 Task: Plan a 3-hour beer and brewery tour to explore local craft breweries and their brews.
Action: Mouse pressed left at (564, 237)
Screenshot: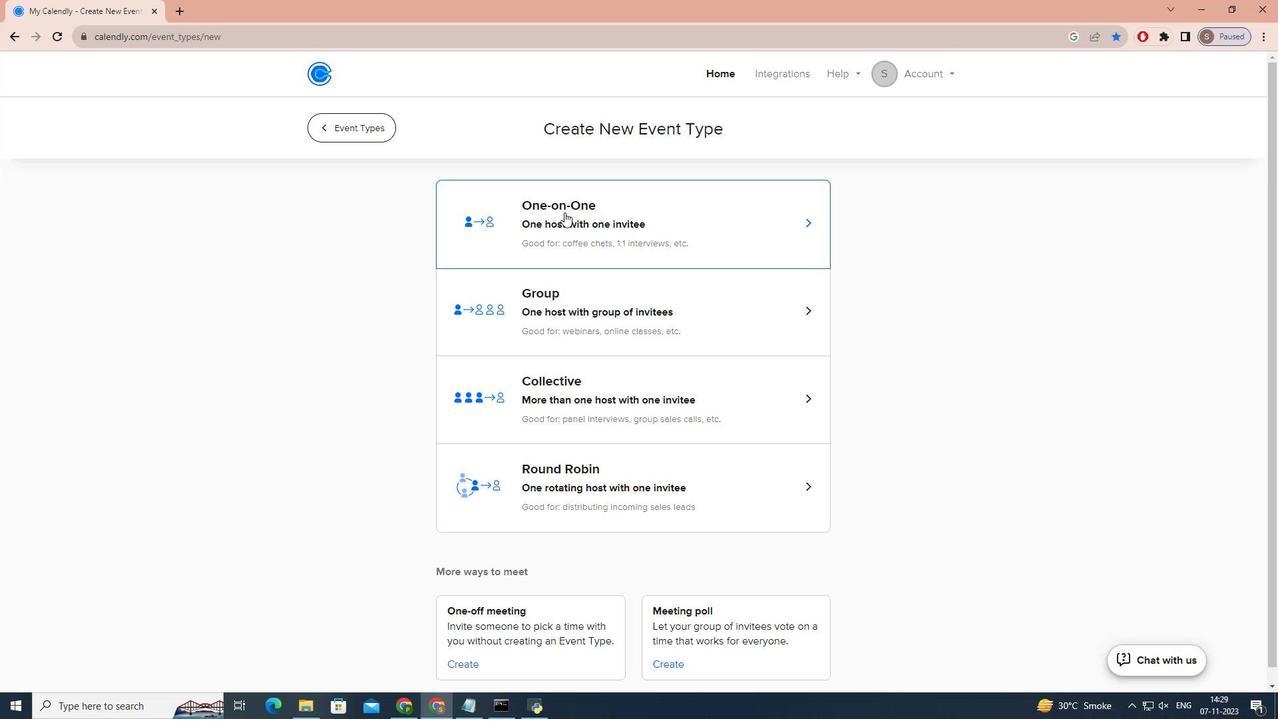 
Action: Key pressed c<Key.caps_lock>RAFT<Key.space><Key.caps_lock>b<Key.caps_lock>EER<Key.space>AND<Key.space><Key.caps_lock>b<Key.caps_lock>REWERY<Key.space><Key.caps_lock>e<Key.caps_lock>XL<Key.backspace>PLORATION<Key.space><Key.caps_lock>t<Key.caps_lock>OUR
Screenshot: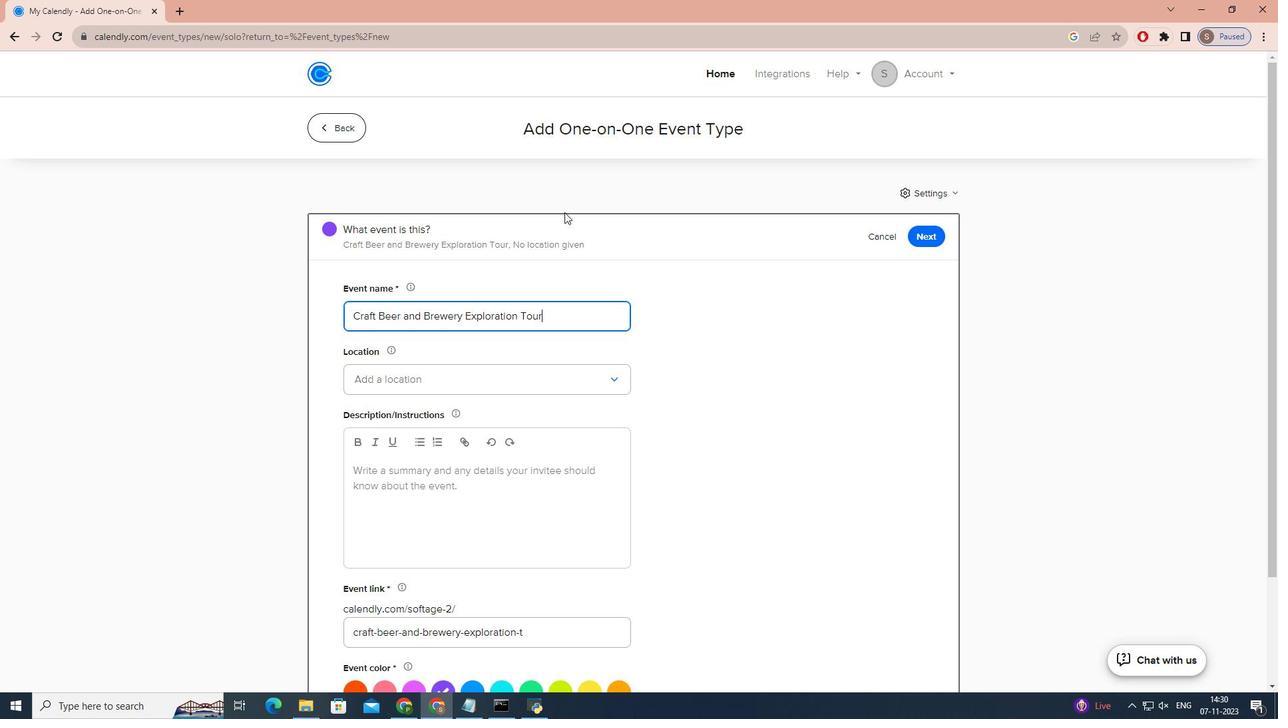 
Action: Mouse moved to (559, 392)
Screenshot: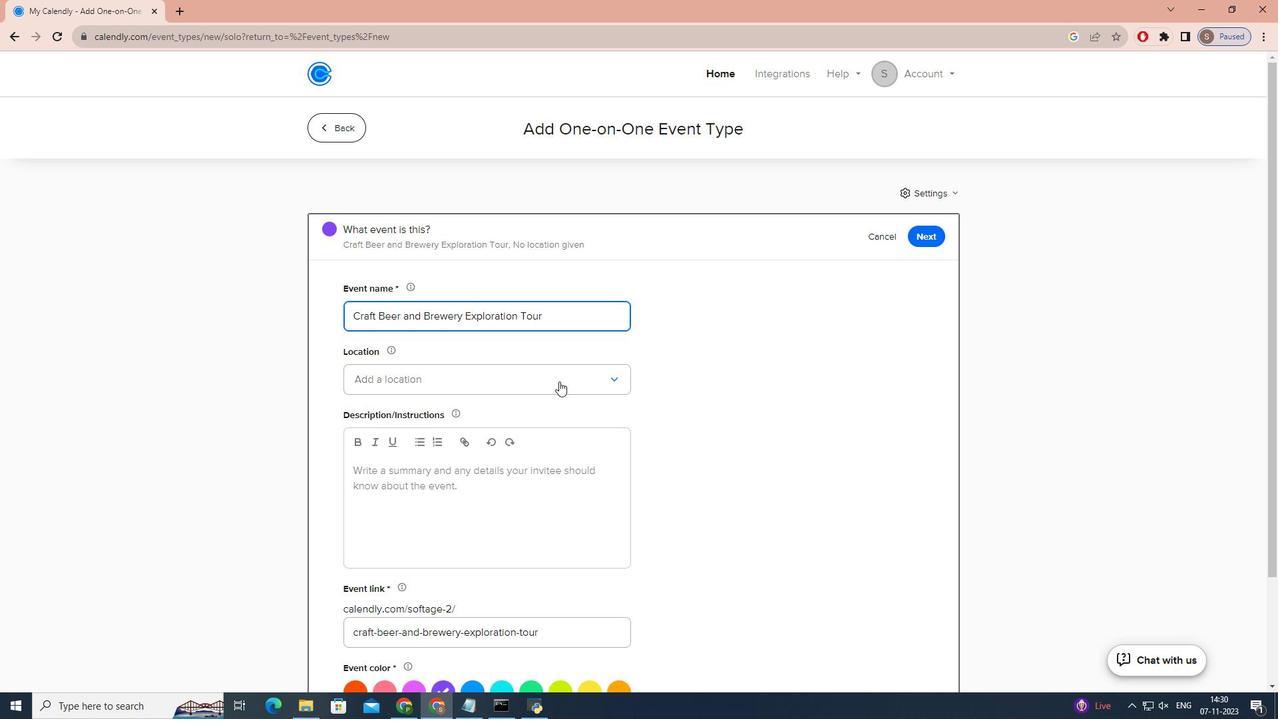 
Action: Mouse pressed left at (559, 392)
Screenshot: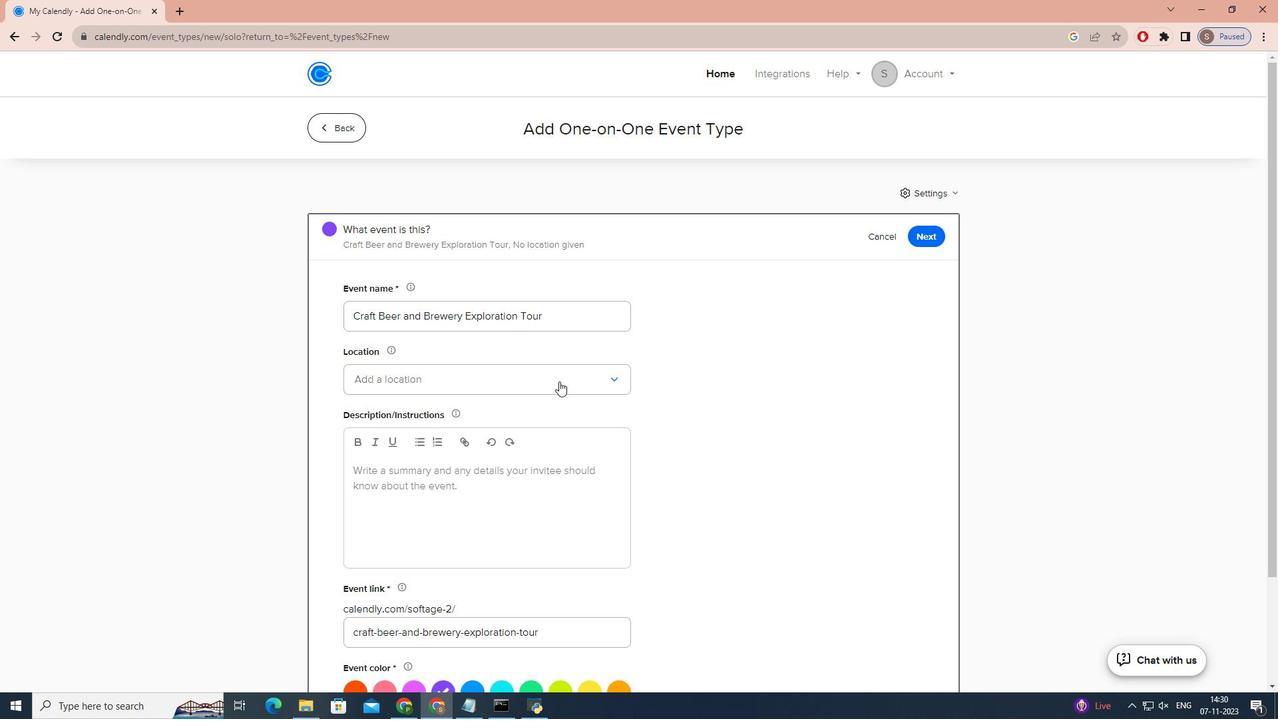 
Action: Mouse moved to (512, 426)
Screenshot: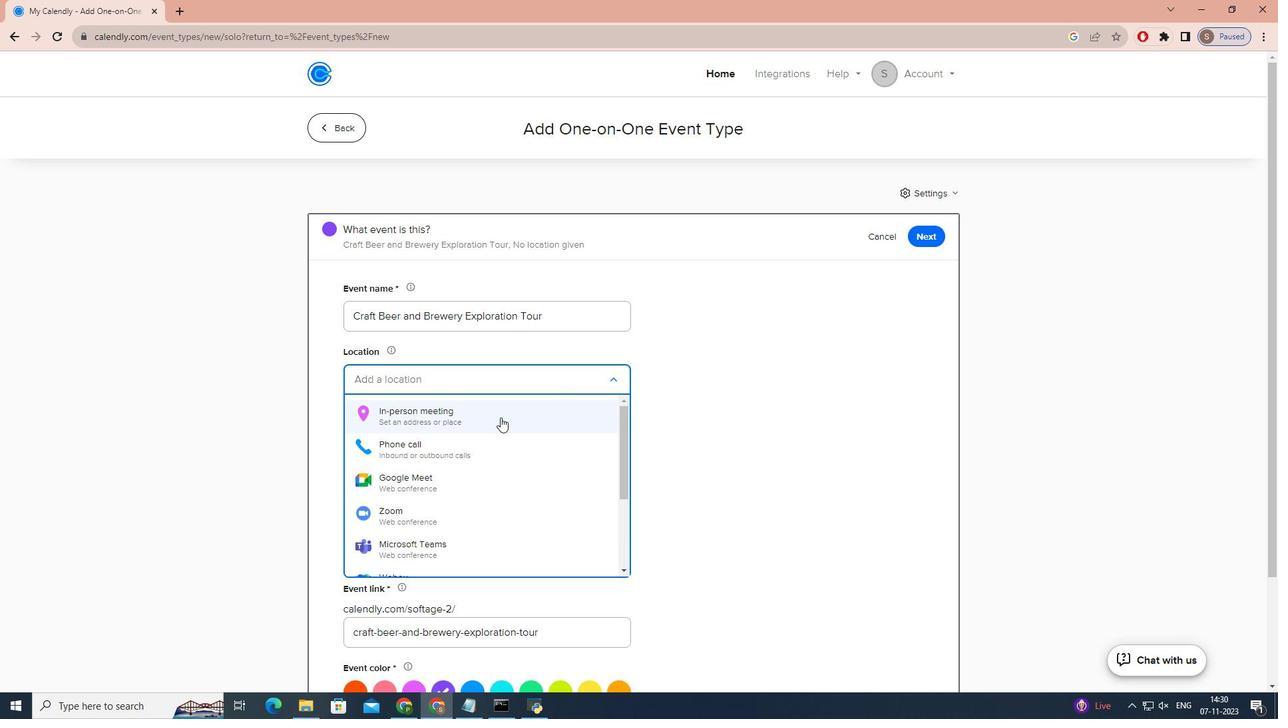 
Action: Mouse pressed left at (512, 426)
Screenshot: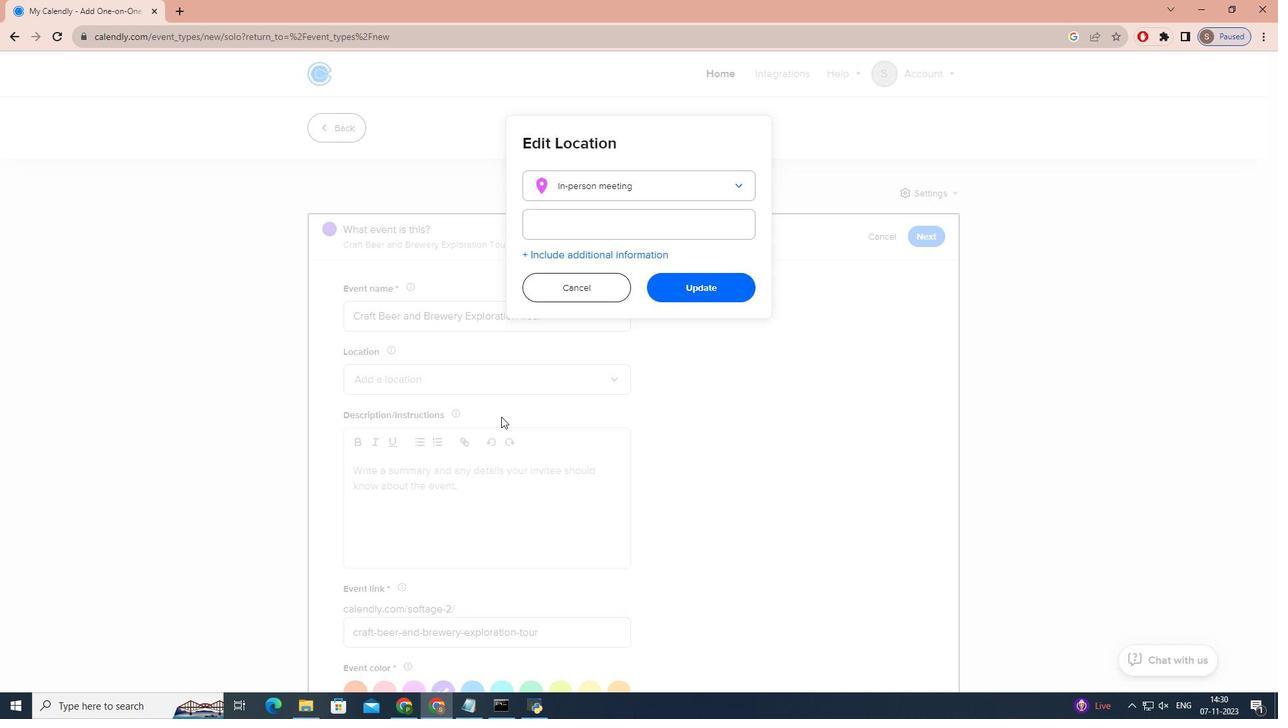 
Action: Mouse moved to (557, 247)
Screenshot: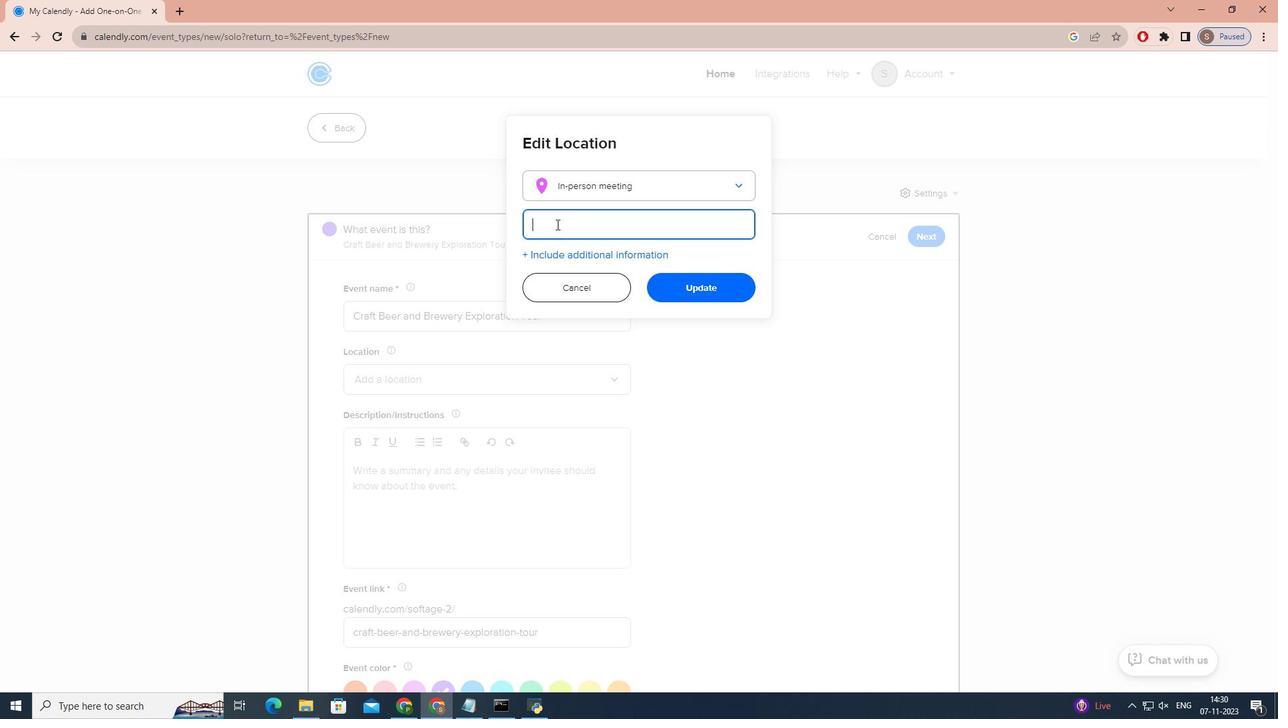 
Action: Mouse pressed left at (557, 247)
Screenshot: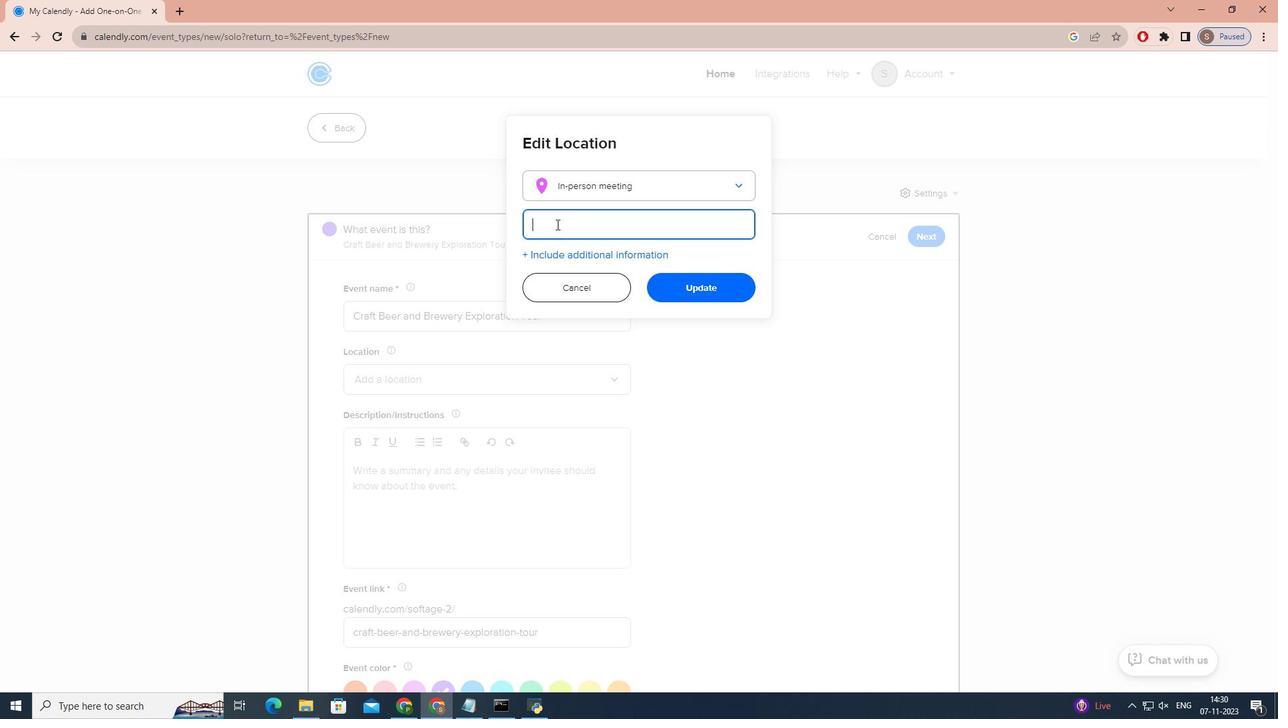 
Action: Key pressed <Key.caps_lock>s<Key.caps_lock>IERRA<Key.space><Key.caps_lock>n<Key.caps_lock>EVADA<Key.space><Key.caps_lock>b<Key.caps_lock>REWING<Key.space><Key.caps_lock>c<Key.caps_lock>OMPANY,<Key.space>1075<Key.space><Key.caps_lock>e<Key.space>20<Key.caps_lock>TH<Key.space><Key.caps_lock>s<Key.caps_lock>T,<Key.space><Key.caps_lock>c<Key.caps_lock>HICO,<Key.space><Key.caps_lock>ca<Key.space>95928
Screenshot: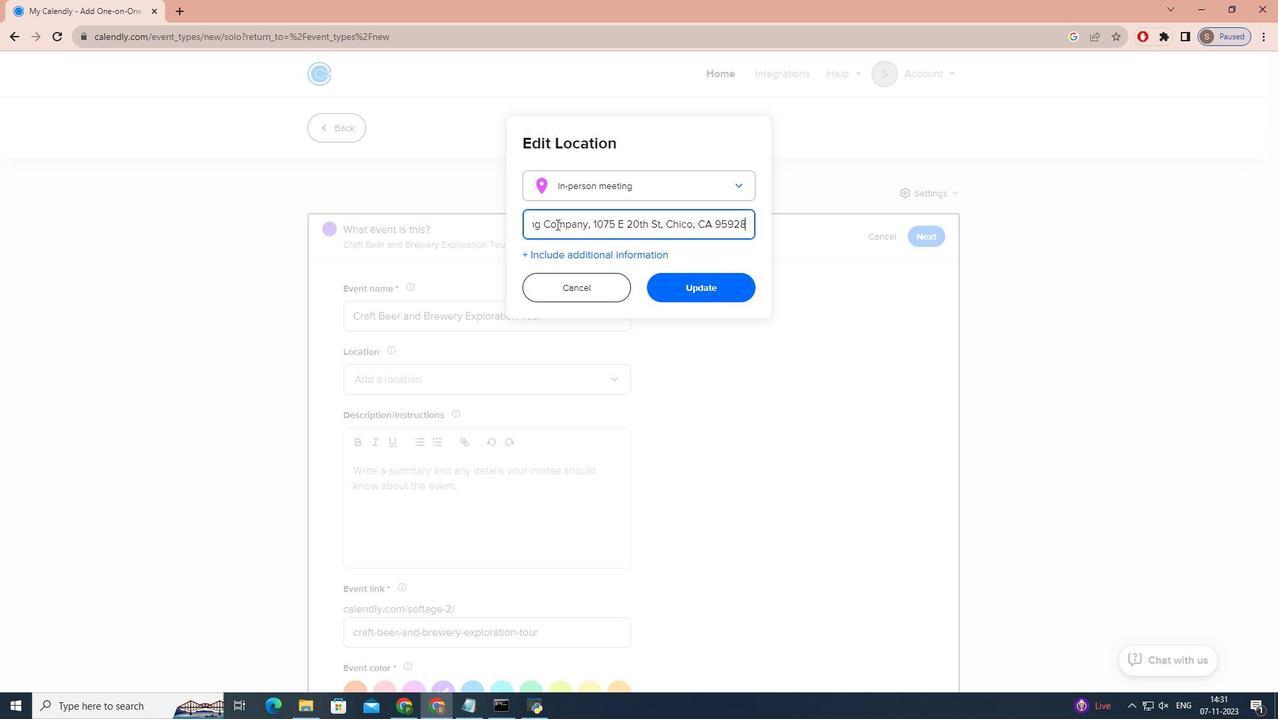 
Action: Mouse moved to (686, 311)
Screenshot: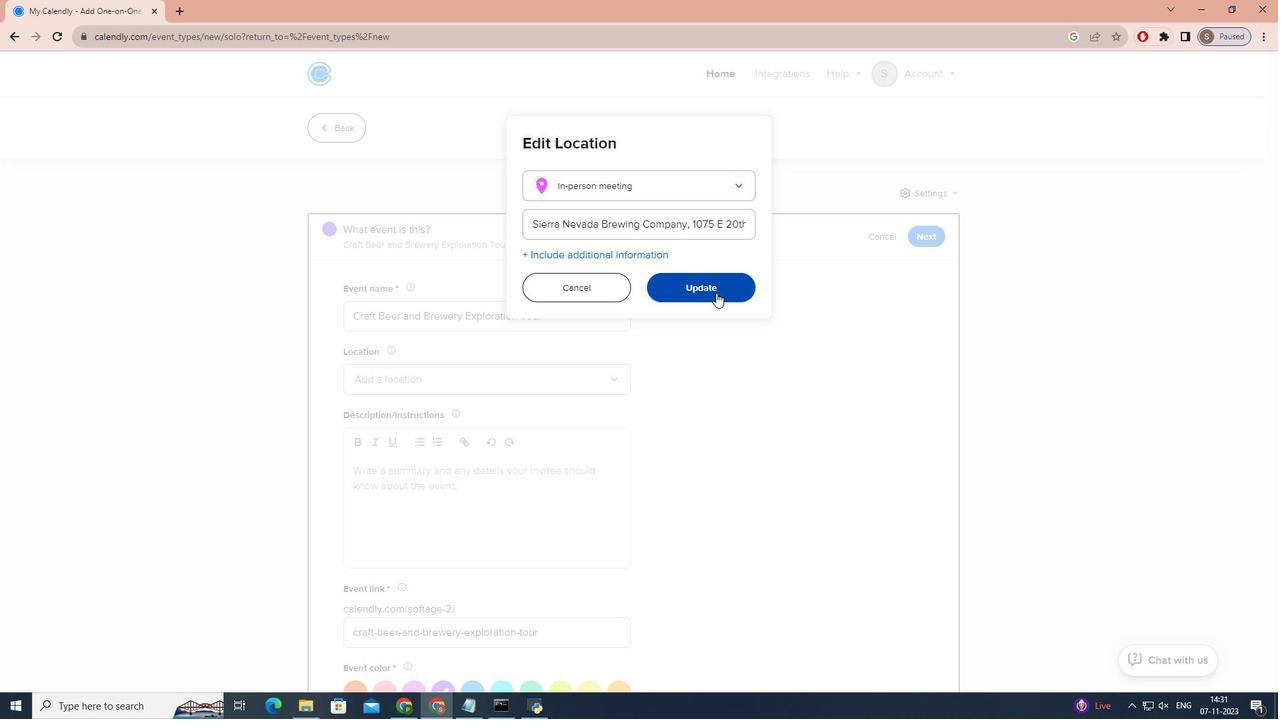
Action: Mouse pressed left at (686, 311)
Screenshot: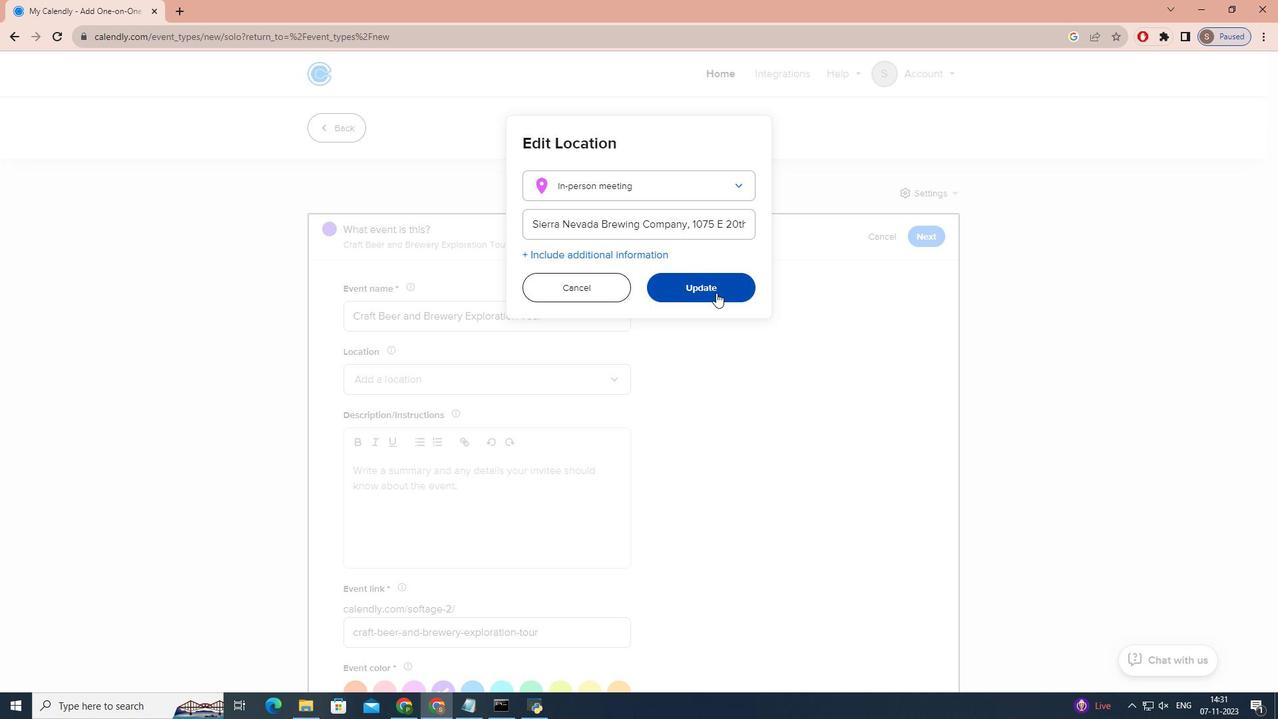 
Action: Mouse moved to (454, 524)
Screenshot: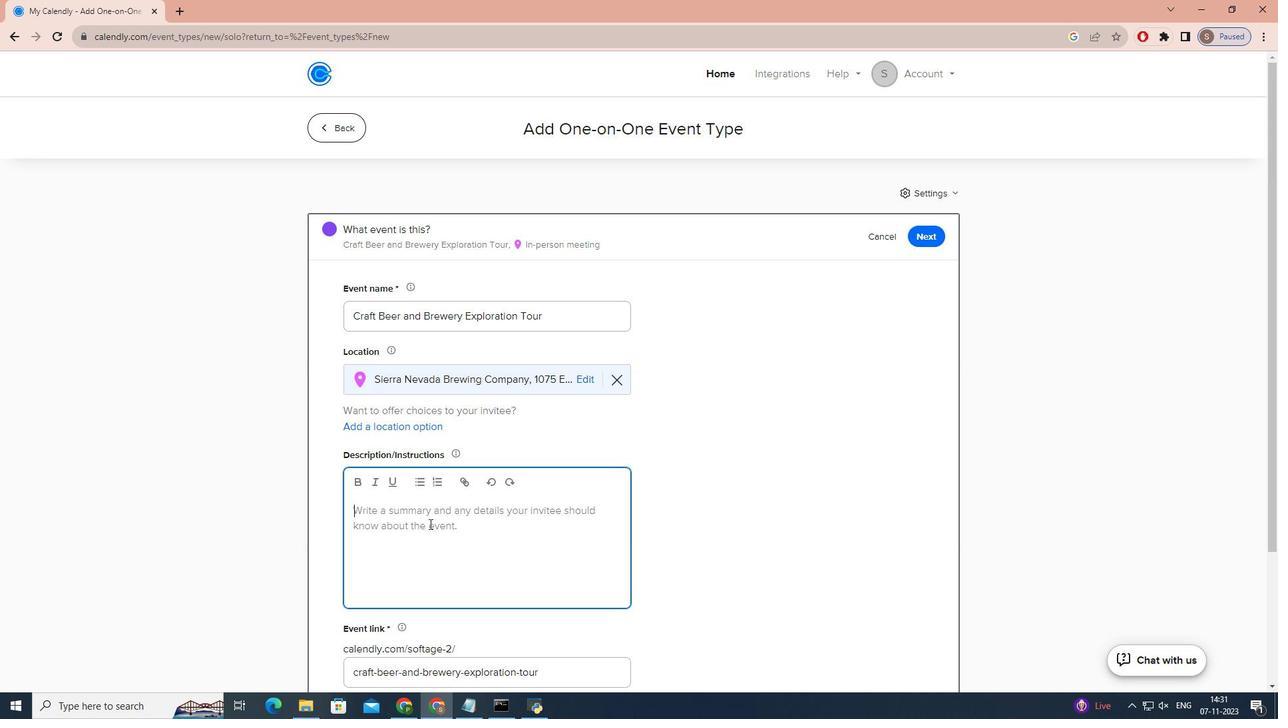
Action: Mouse pressed left at (454, 524)
Screenshot: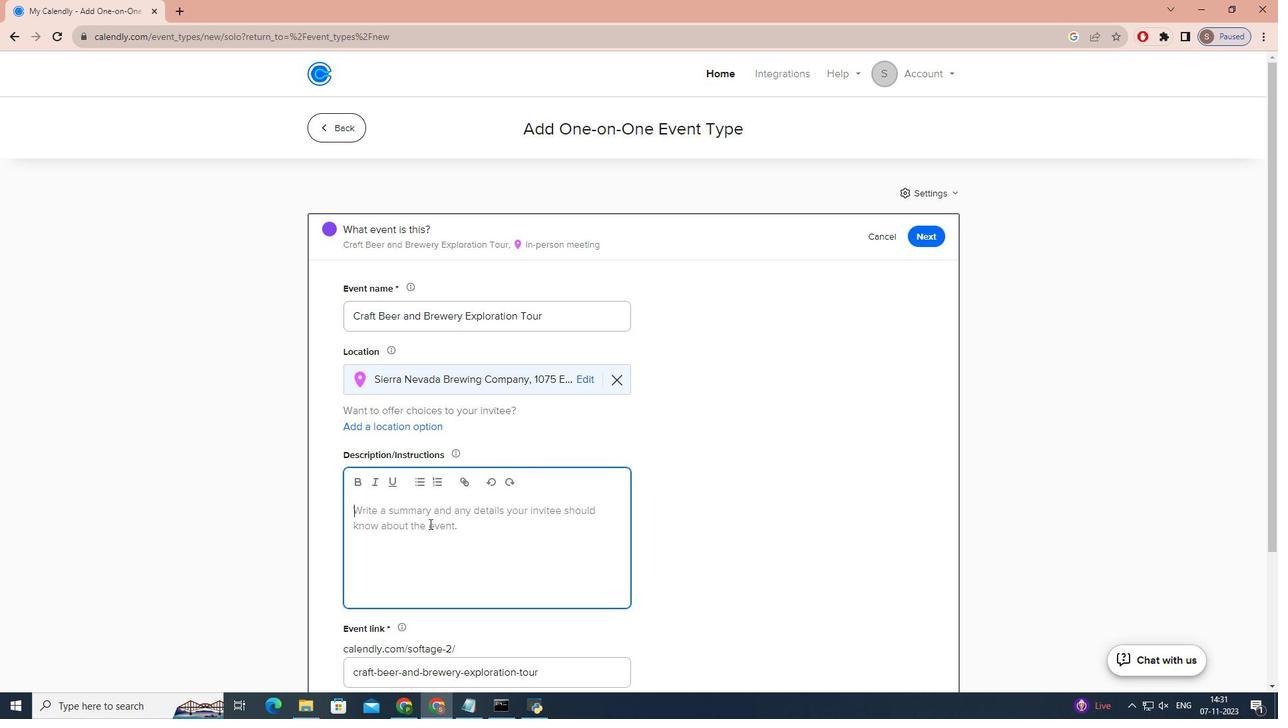 
Action: Key pressed <Key.caps_lock><Key.caps_lock>e<Key.caps_lock>M
Screenshot: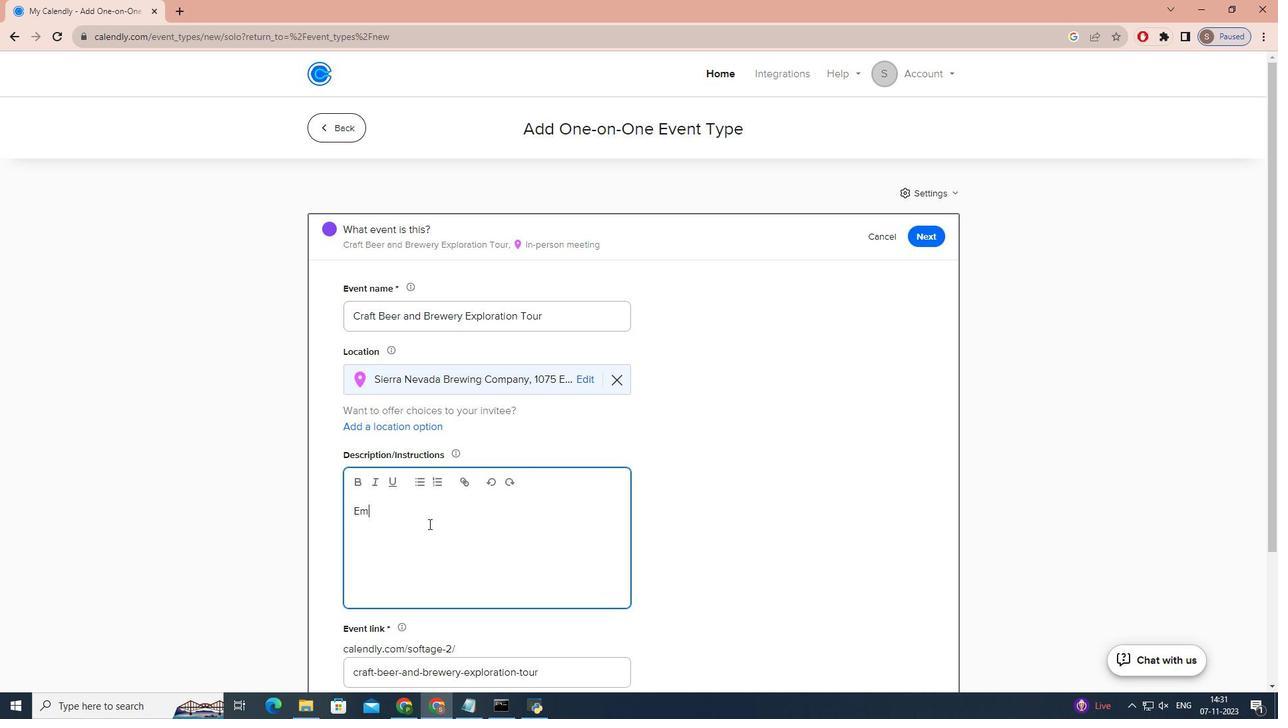 
Action: Mouse moved to (454, 524)
Screenshot: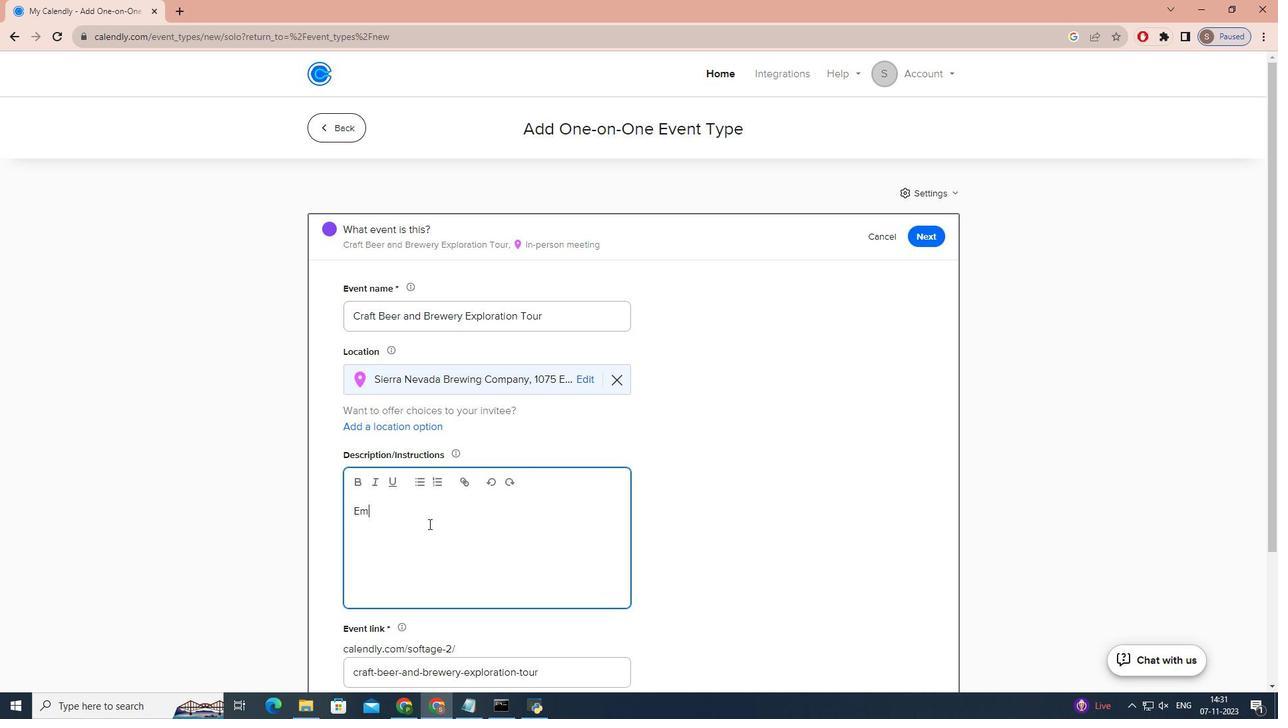 
Action: Key pressed BARK<Key.space>ON<Key.space>OUR<Key.space>BEER<Key.space>AND<Key.space>BREWERY<Key.space>TOUR<Key.space>TO<Key.space>DISCOVER<Key.space>LOCAL<Key.space>CRAFT<Key.space>BREWERIES<Key.space>IN<Key.space>TOWN<Key.space>AND<Key.space>TASTE<Key.space>THEIR<Key.space>DISTINCTIVE<Key.space>BREWS.<Key.space><Key.caps_lock>o<Key.caps_lock>UR<Key.space>GUIDED<Key.space>TOUR<Key.space>IS<Key.space>YOUR<Key.space>TICKET<Key.space>TO<Key.space>AN<Key.space>IMMERSIVE<Key.space>JOURNEY<Key.space>INTO<Key.space>THE<Key.space>WORLD<Key.space>OF<Key.space>CRAFT<Key.space>BEER,<Key.space>WHERE<Key.space>YOU'LL<Key.space>HAVE<Key.space>THE<Key.space>OPPOTUNITY<Key.space>TO<Key.space>MEET<Key.space>DEDICATED<Key.space>BREWERS,<Key.space>GAIN<Key.space>INSIGHTS<Key.space>INTO<Key.space>THEIR<Key.space>BREWING<Key.space>METHODS,<Key.space>AND<Key.space>RELISH<Key.space>A<Key.space>DIVERSE<Key.space>RANGE<Key.space>OF<Key.space>EXCEPTIONAL<Key.space>BEERS.<Key.space><Key.caps_lock>w<Key.caps_lock>HETHER<Key.space>YOU<Key.space>ARE<Key.space>A<Key.space>SEASONED<Key.space>BEER<Key.space>CONNOISSEUR<Key.space>OR<Key.space>A<Key.space>NEWCOMER<Key.space>TO<Key.space>THE<Key.space>CRAFT<Key.space>OF<Key.space>EXCEPTIONAL<Key.space>BEERS.
Screenshot: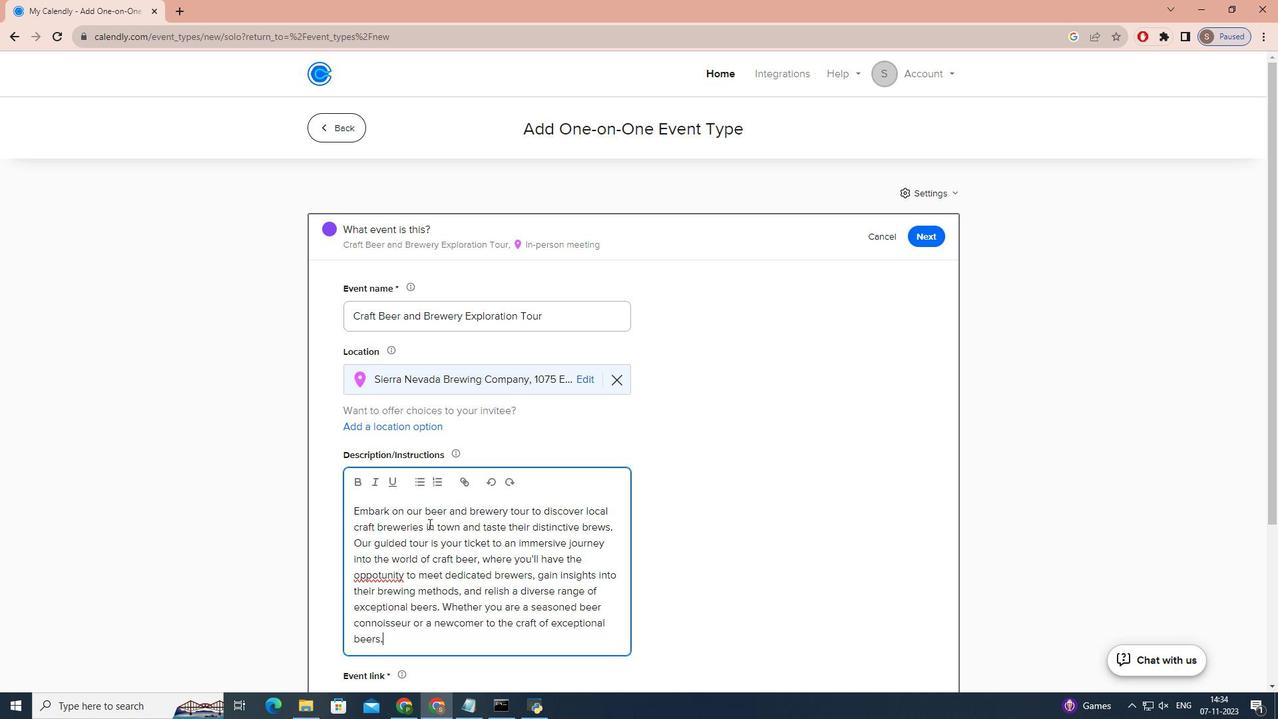 
Action: Mouse moved to (414, 574)
Screenshot: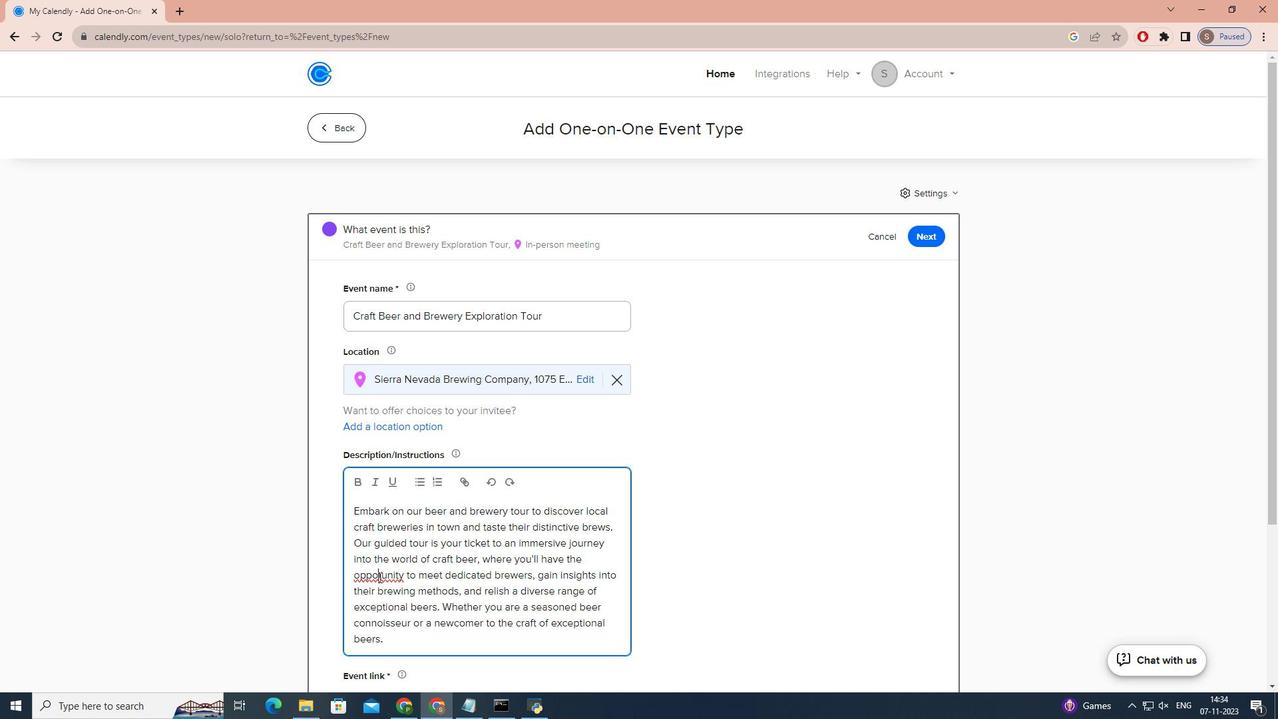 
Action: Mouse pressed left at (414, 574)
Screenshot: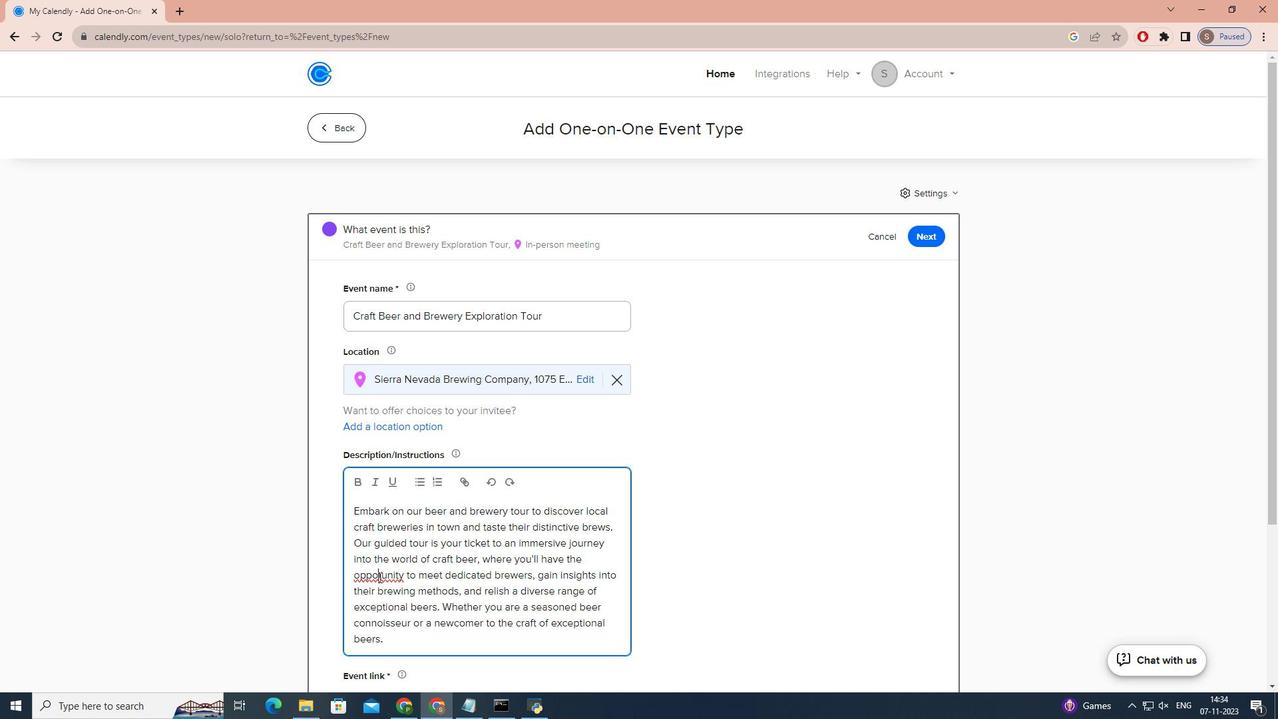 
Action: Key pressed R
Screenshot: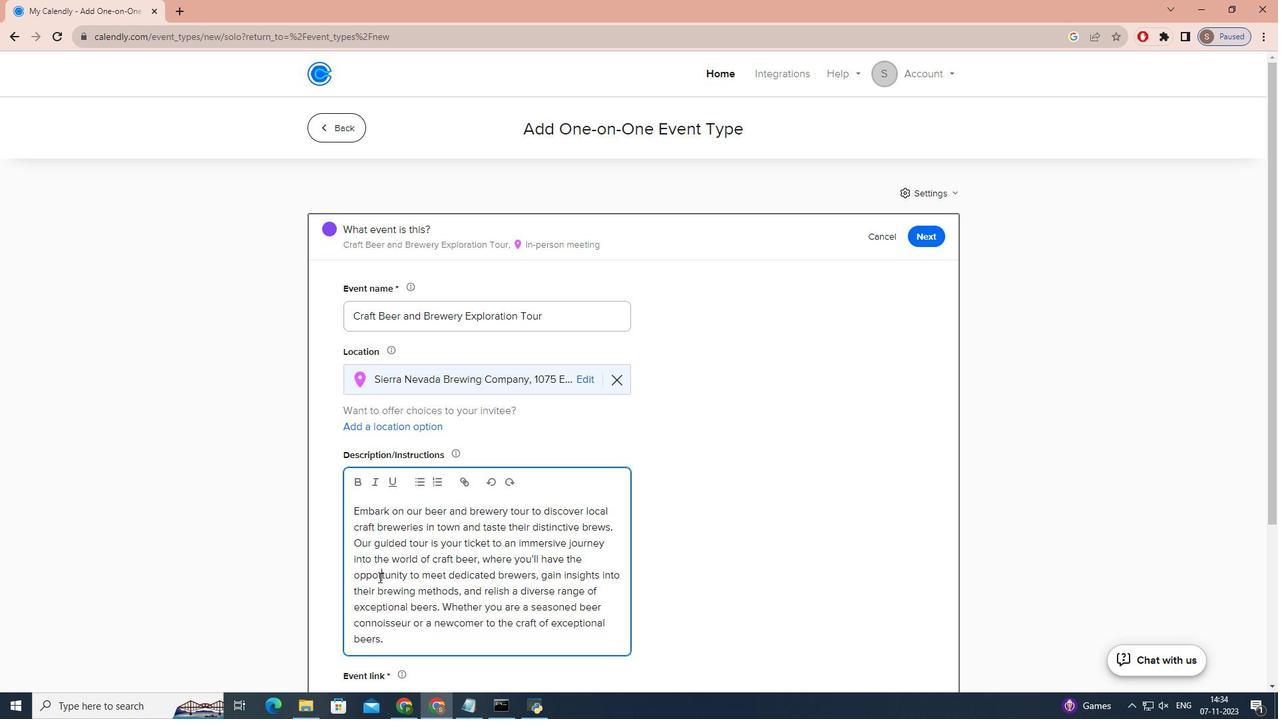 
Action: Mouse moved to (434, 634)
Screenshot: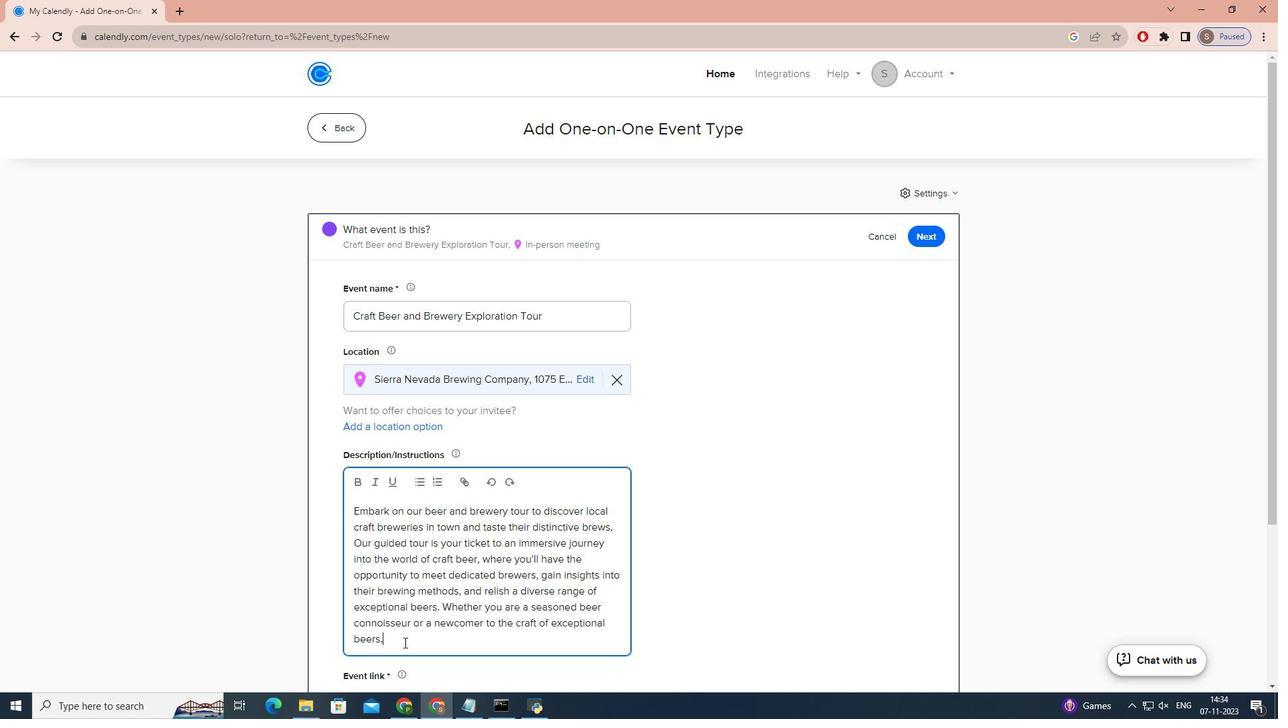 
Action: Mouse pressed left at (434, 634)
Screenshot: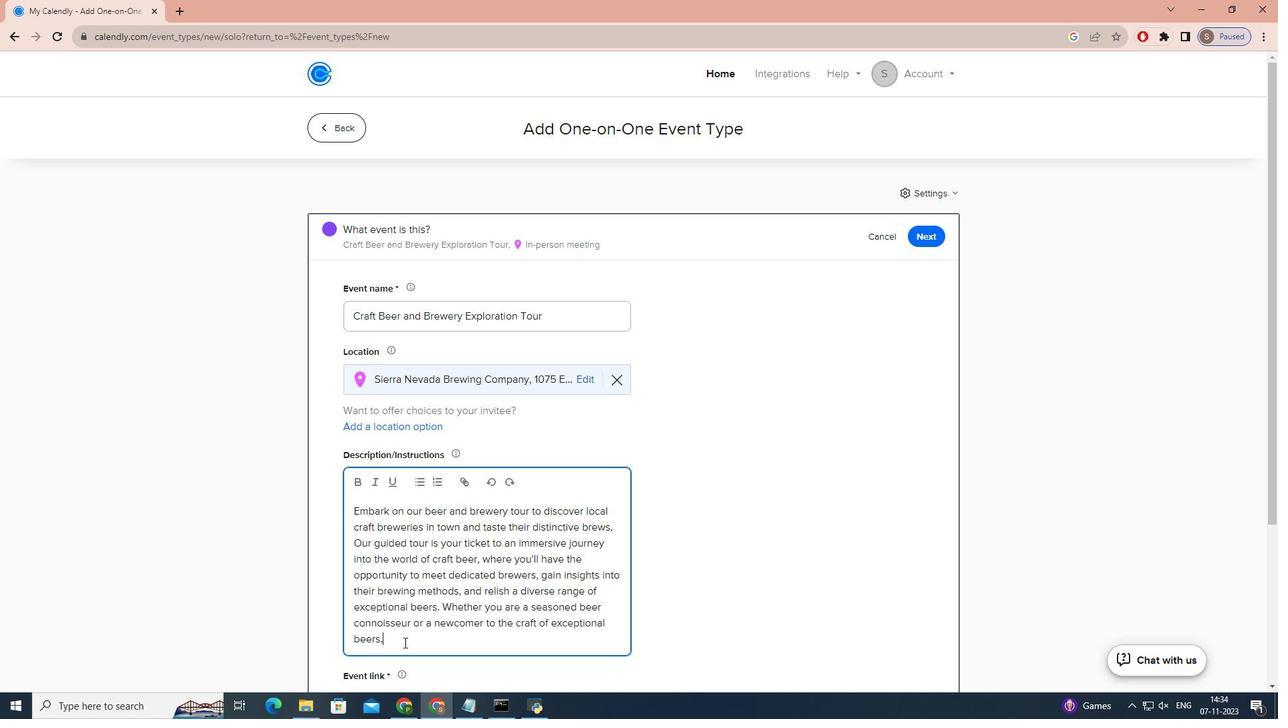 
Action: Mouse moved to (434, 634)
Screenshot: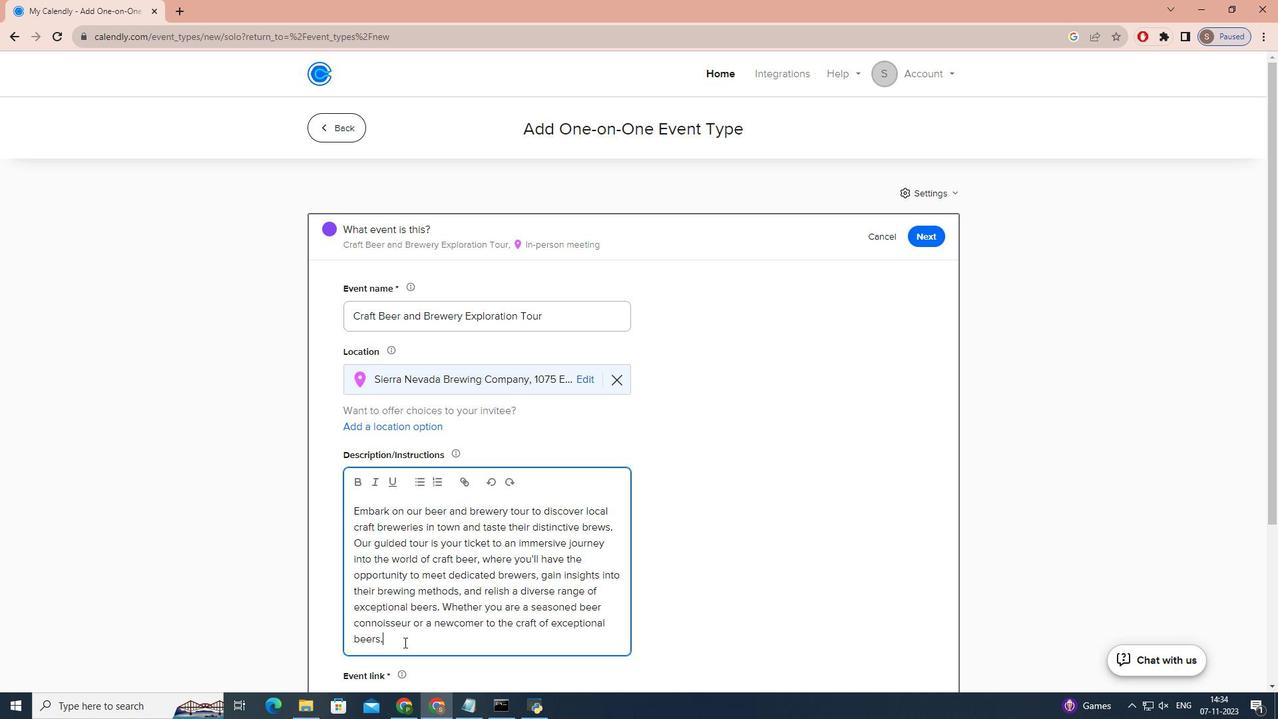 
Action: Mouse scrolled (434, 633) with delta (0, 0)
Screenshot: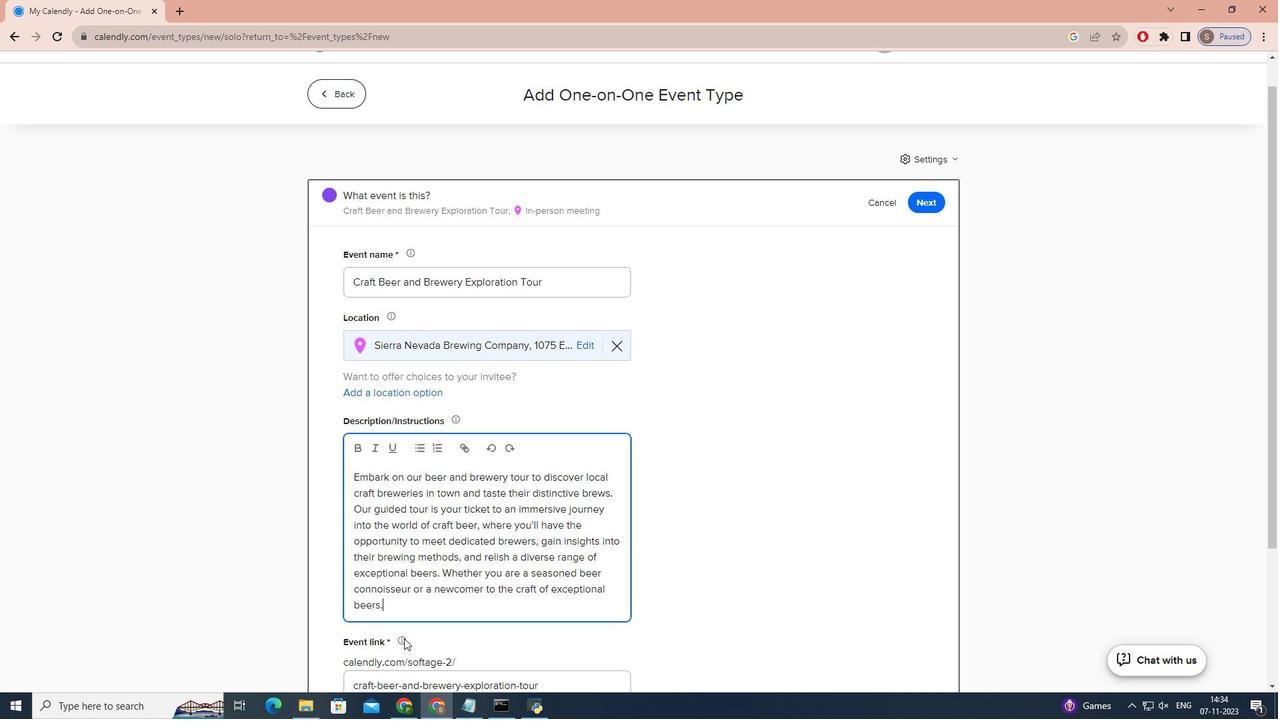 
Action: Mouse moved to (434, 633)
Screenshot: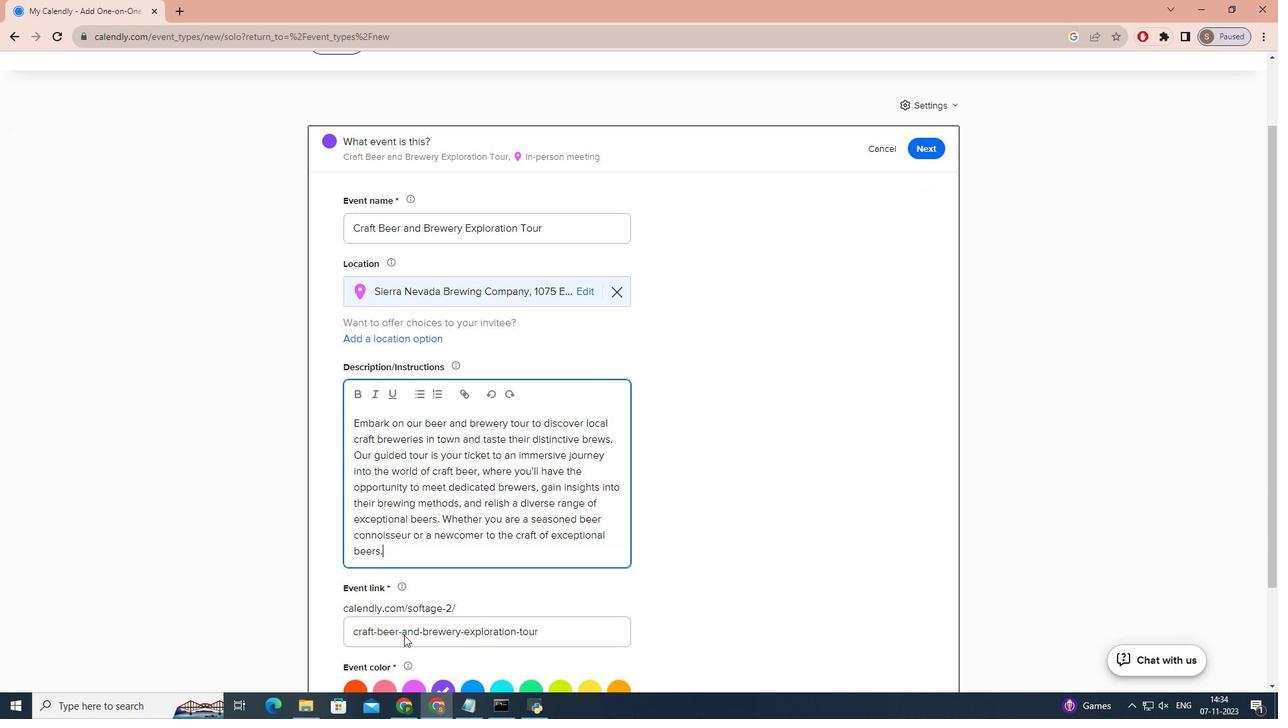 
Action: Mouse scrolled (434, 632) with delta (0, 0)
Screenshot: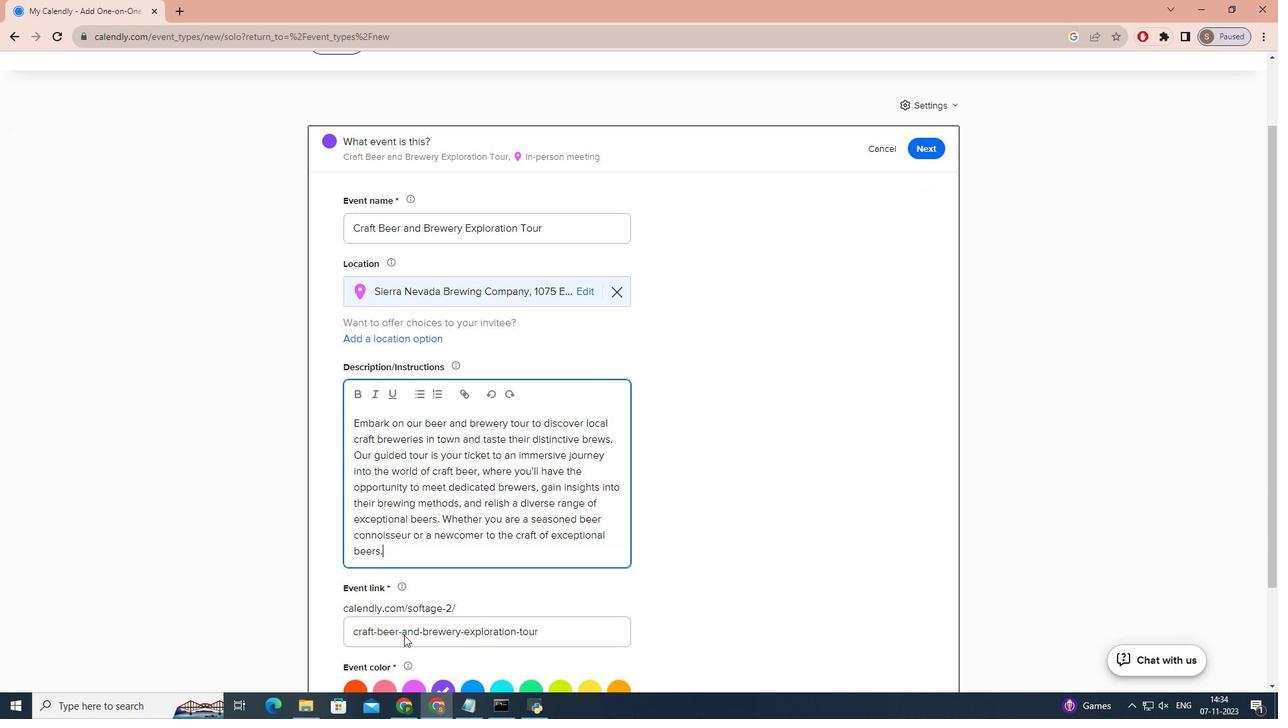 
Action: Mouse moved to (434, 630)
Screenshot: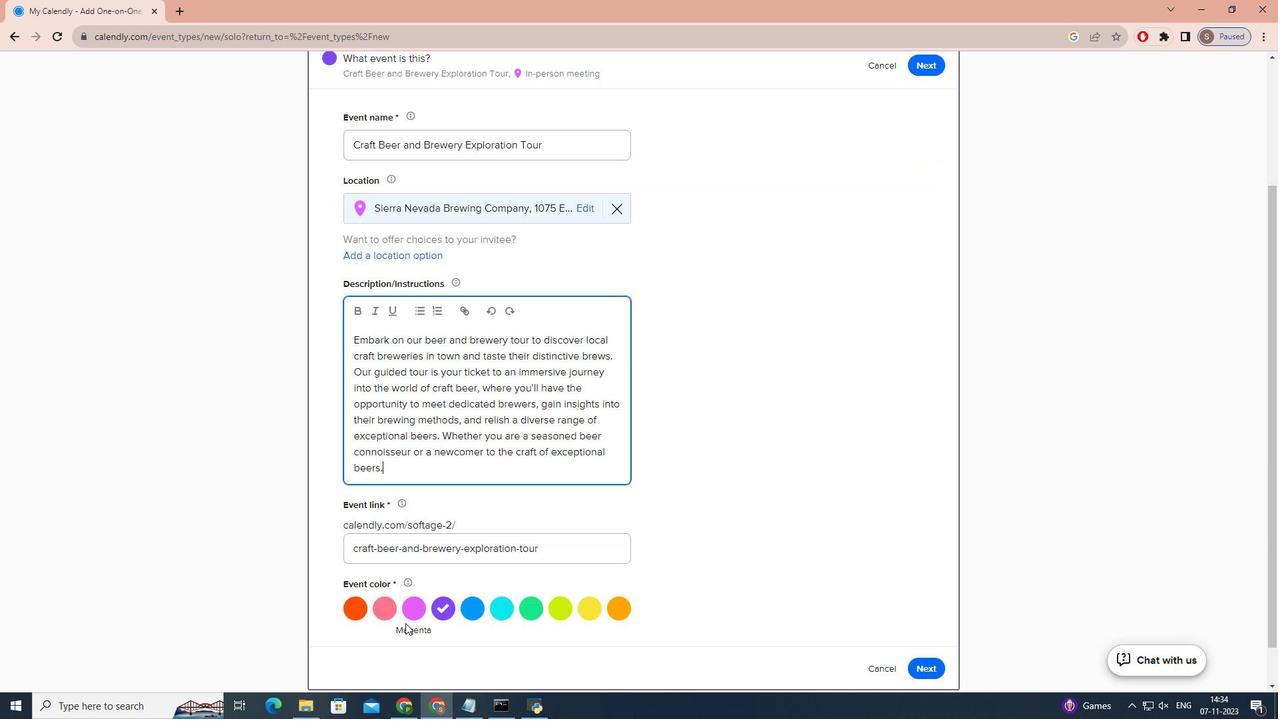 
Action: Mouse scrolled (434, 630) with delta (0, 0)
Screenshot: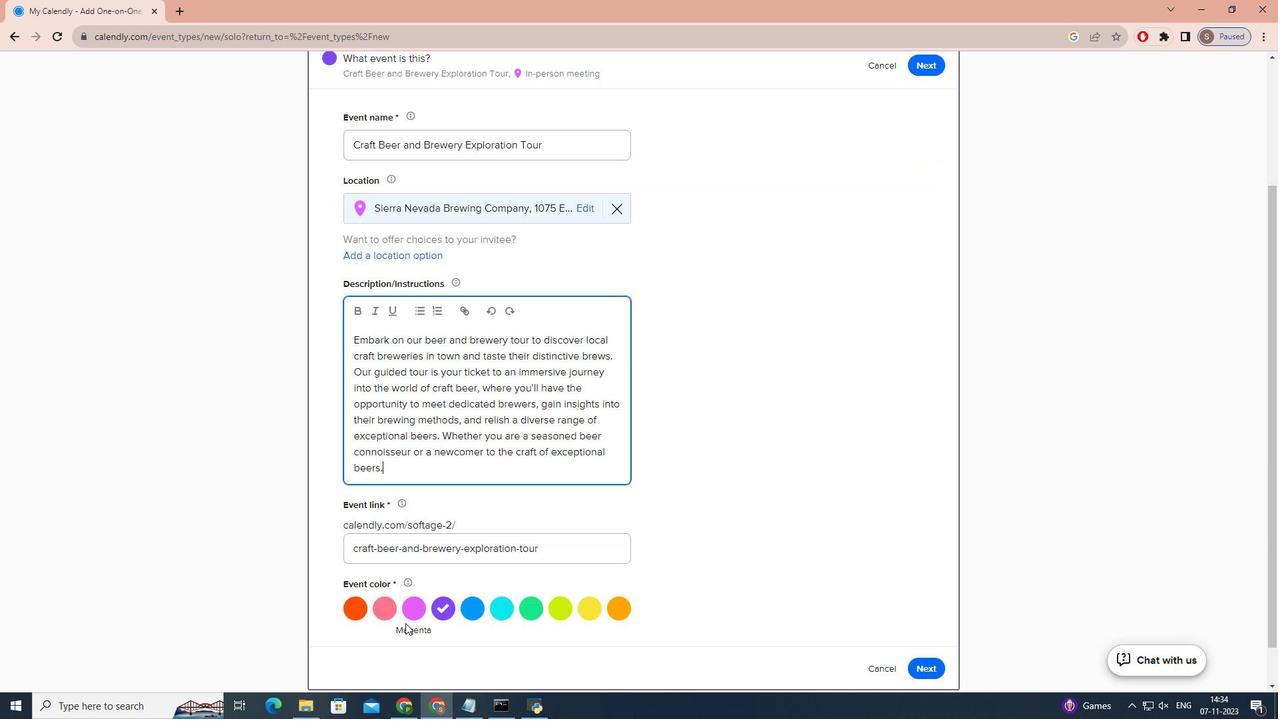 
Action: Mouse moved to (492, 579)
Screenshot: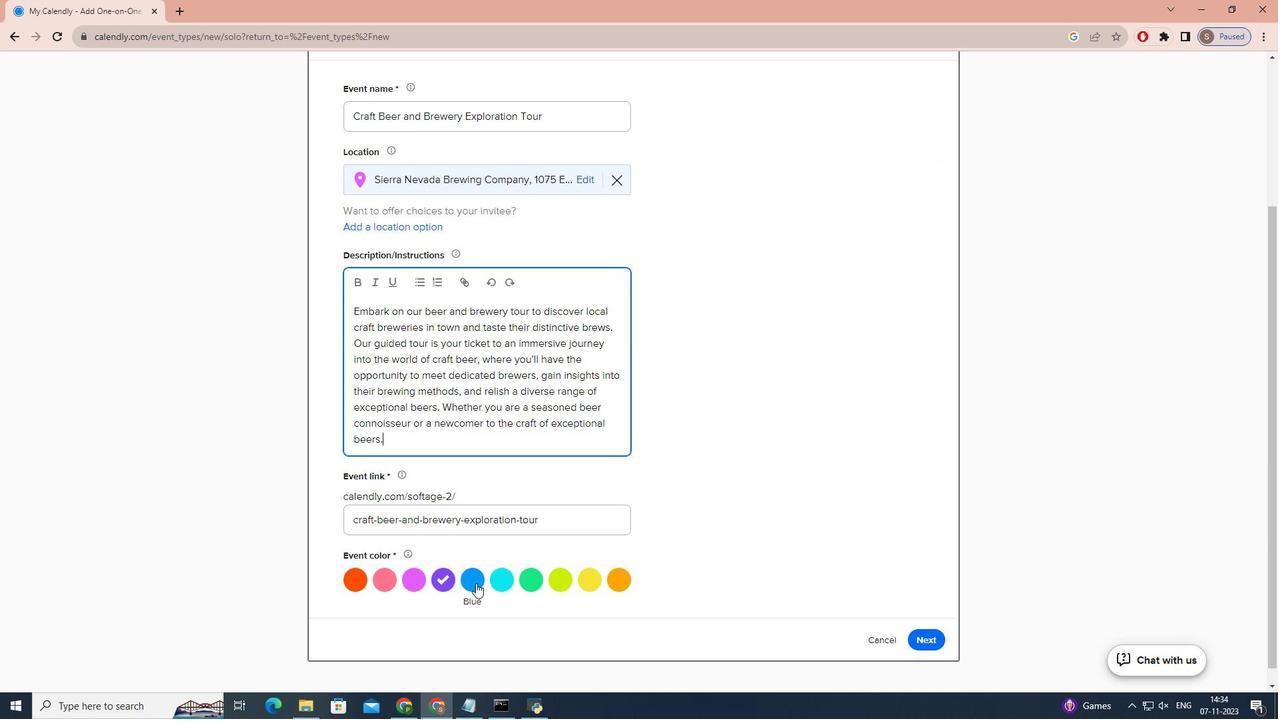 
Action: Mouse pressed left at (492, 579)
Screenshot: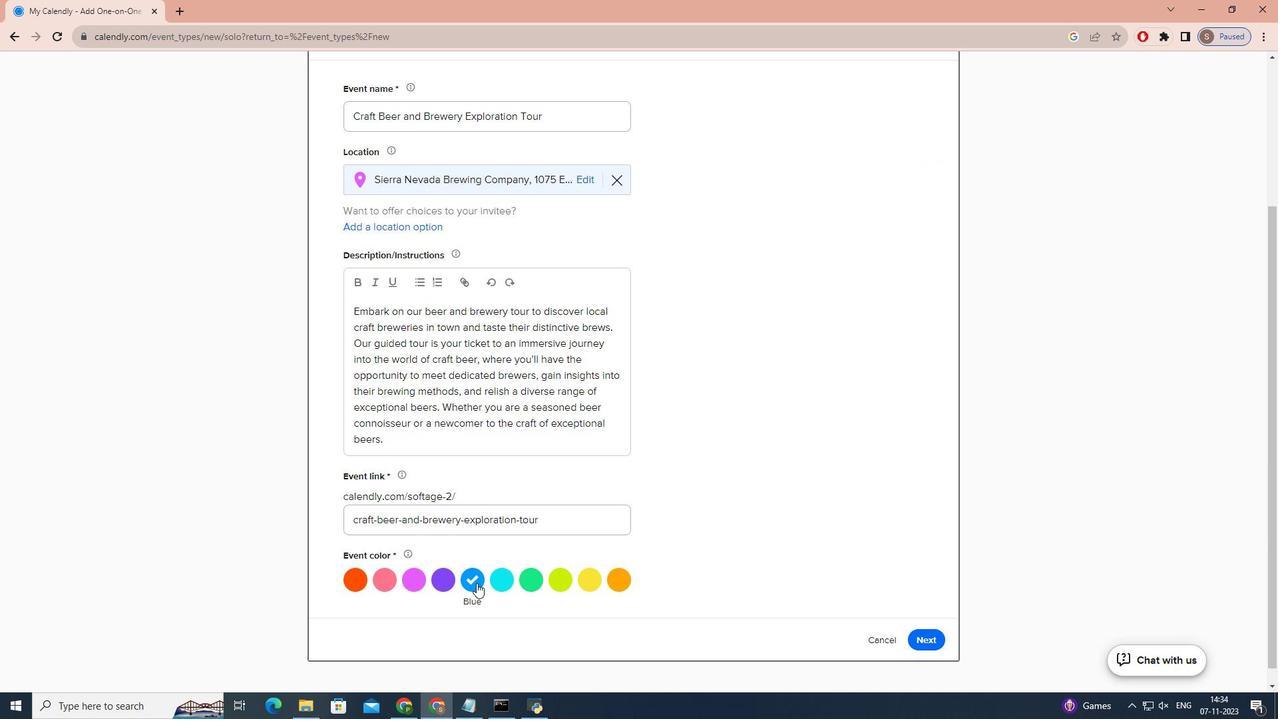 
Action: Mouse moved to (859, 632)
Screenshot: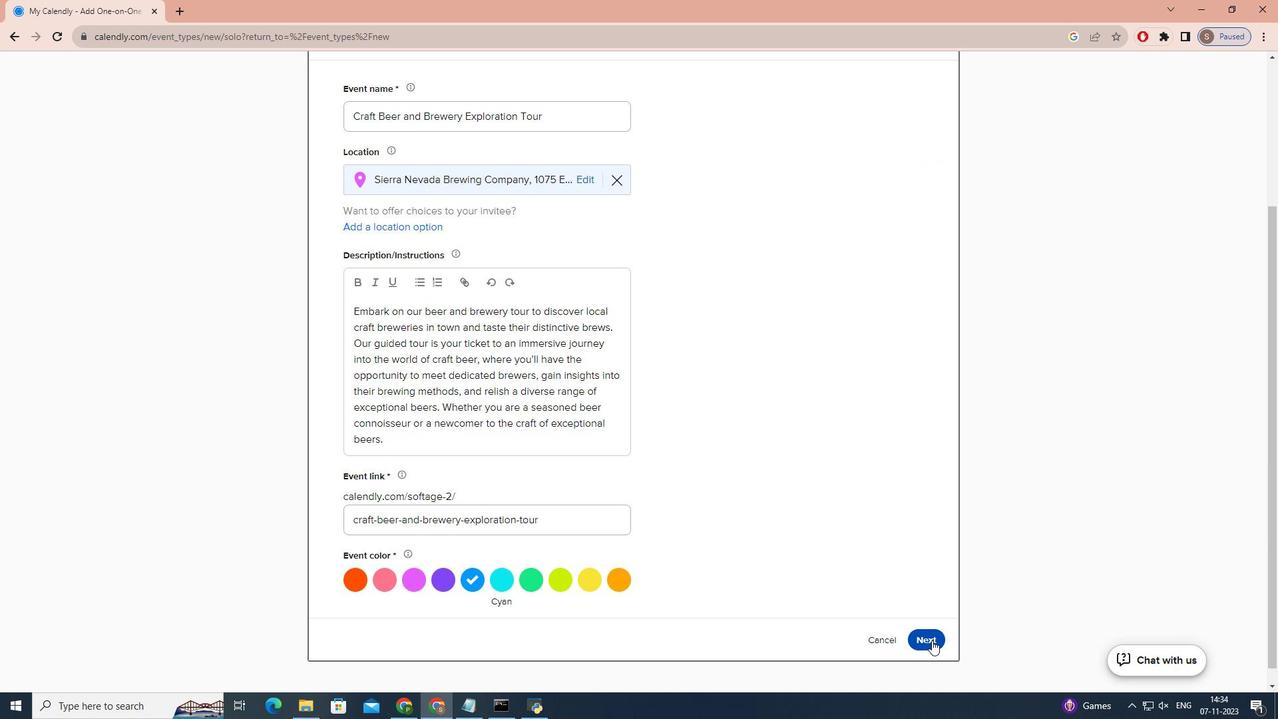 
Action: Mouse pressed left at (859, 632)
Screenshot: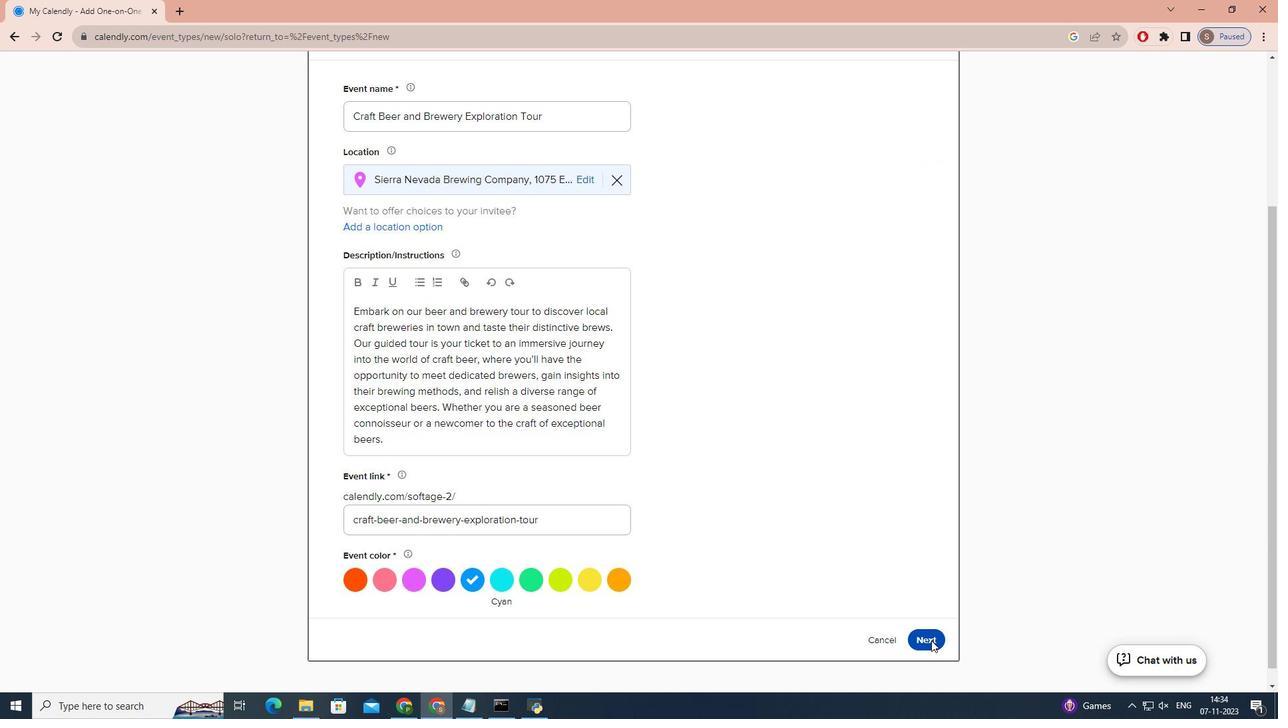 
Action: Mouse moved to (552, 377)
Screenshot: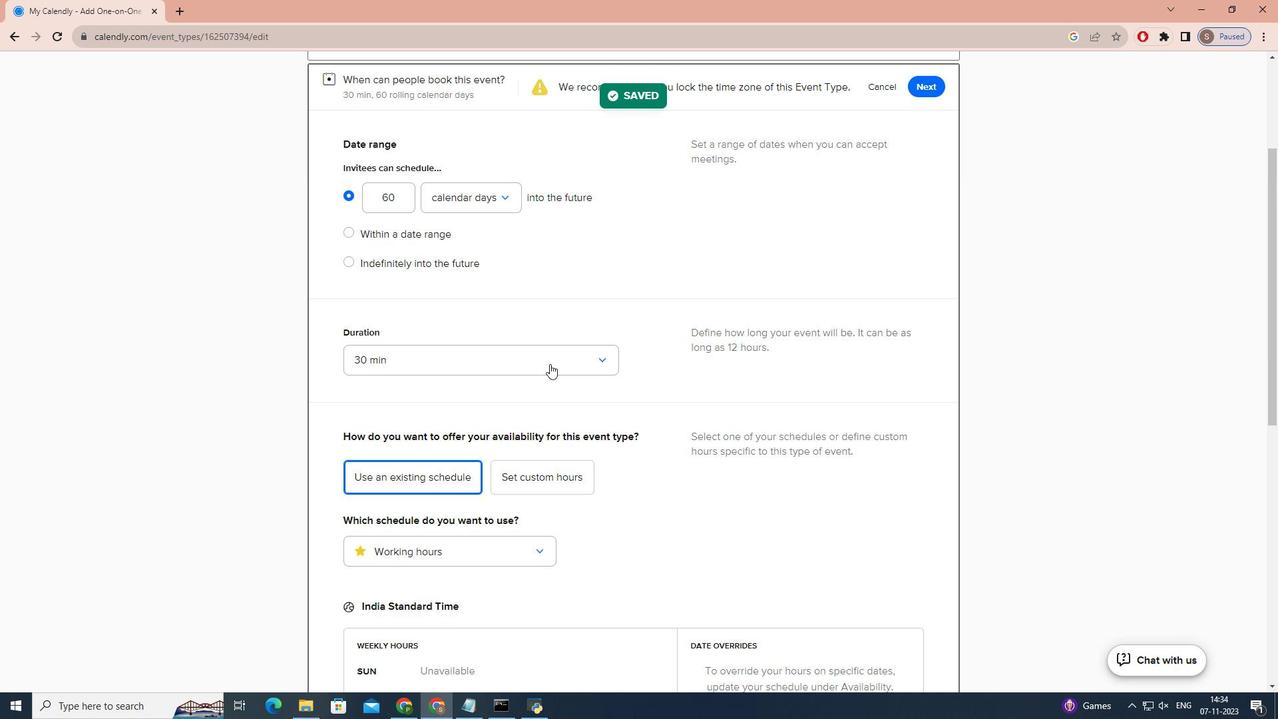 
Action: Mouse pressed left at (552, 377)
Screenshot: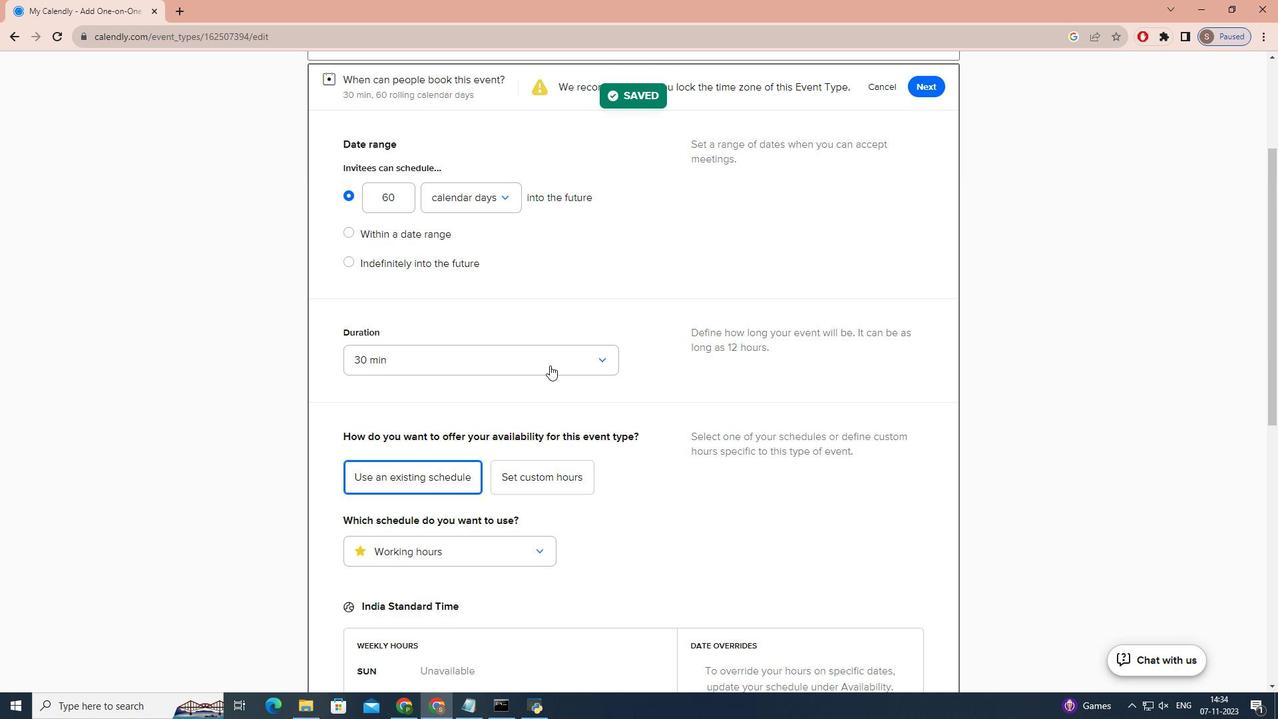 
Action: Mouse moved to (526, 508)
Screenshot: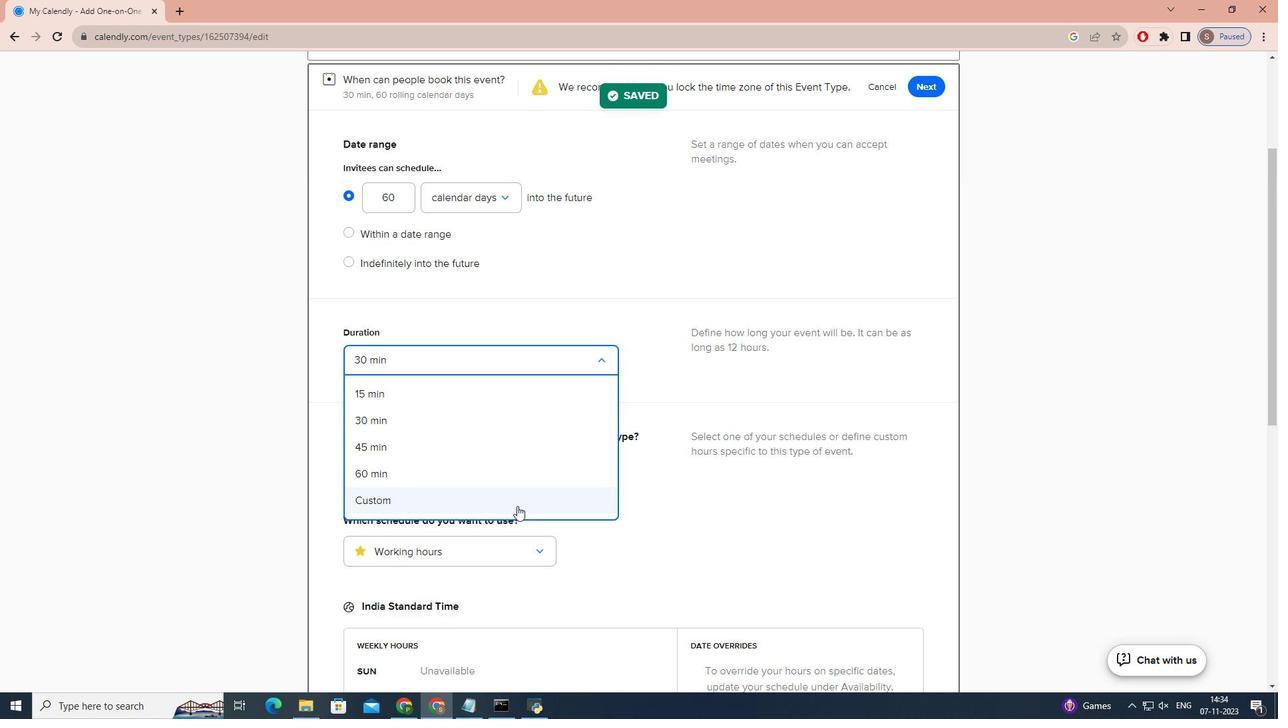 
Action: Mouse pressed left at (526, 508)
Screenshot: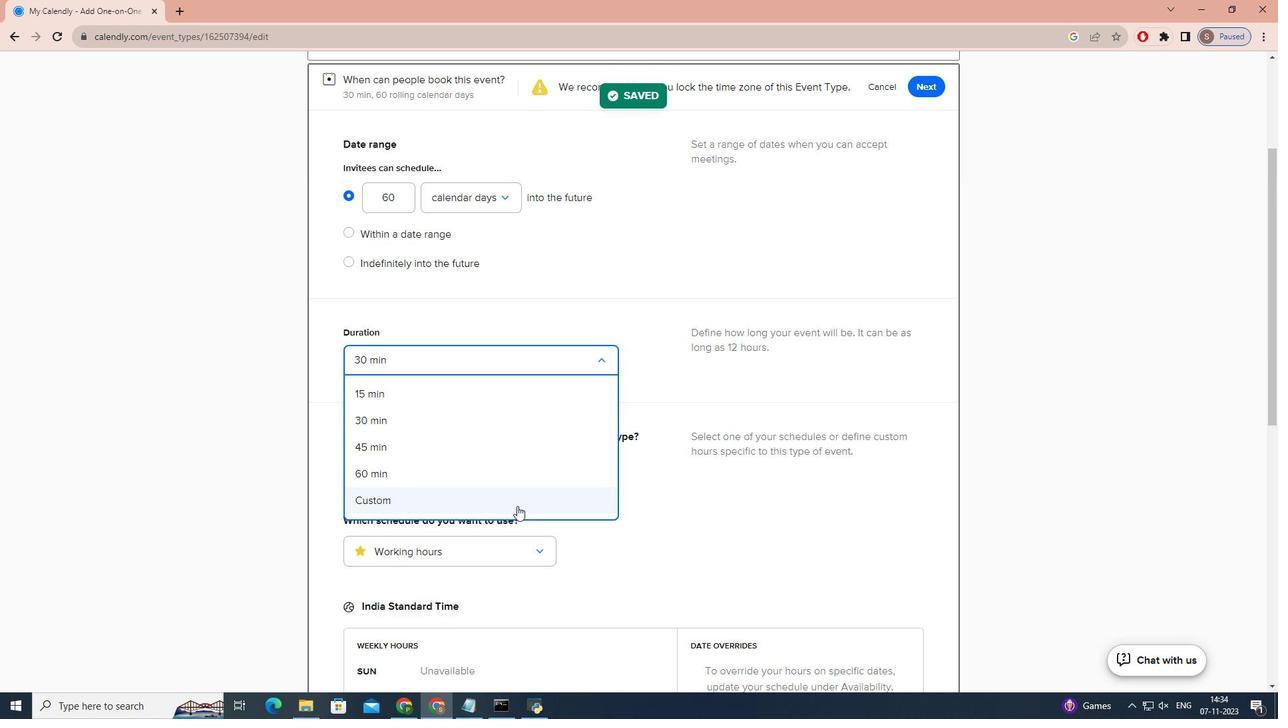 
Action: Mouse moved to (522, 500)
Screenshot: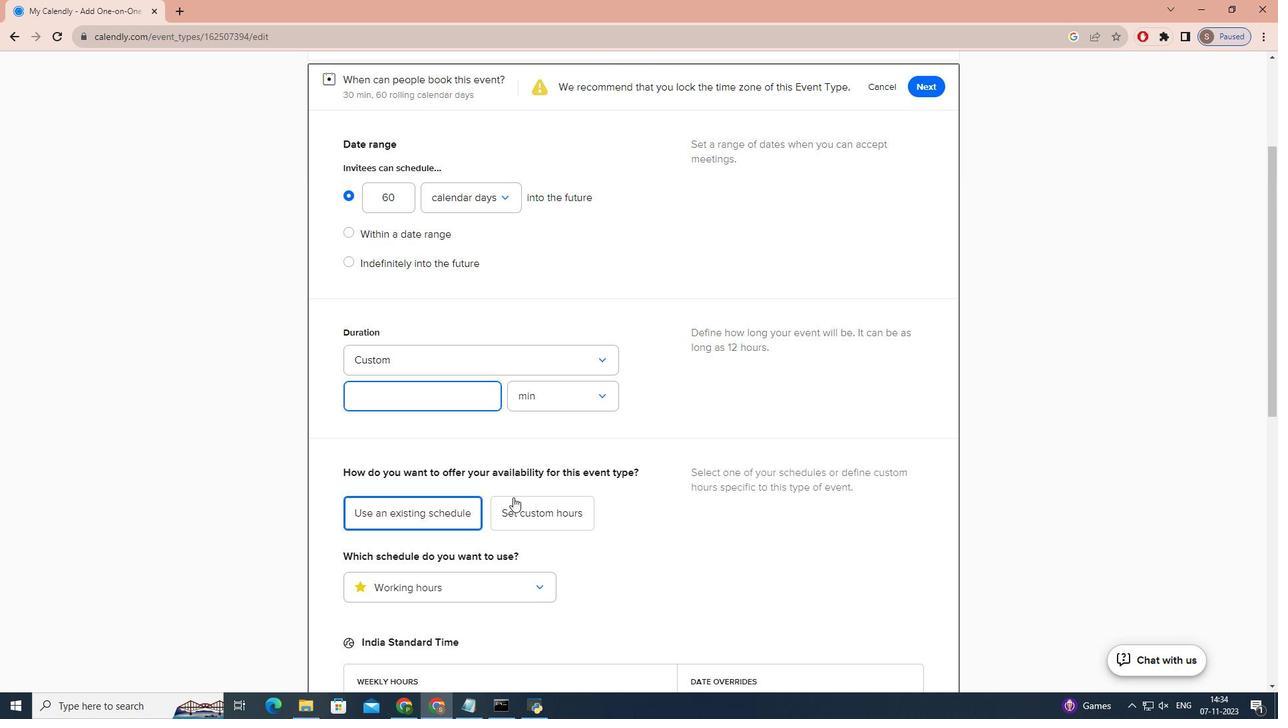 
Action: Key pressed 3
Screenshot: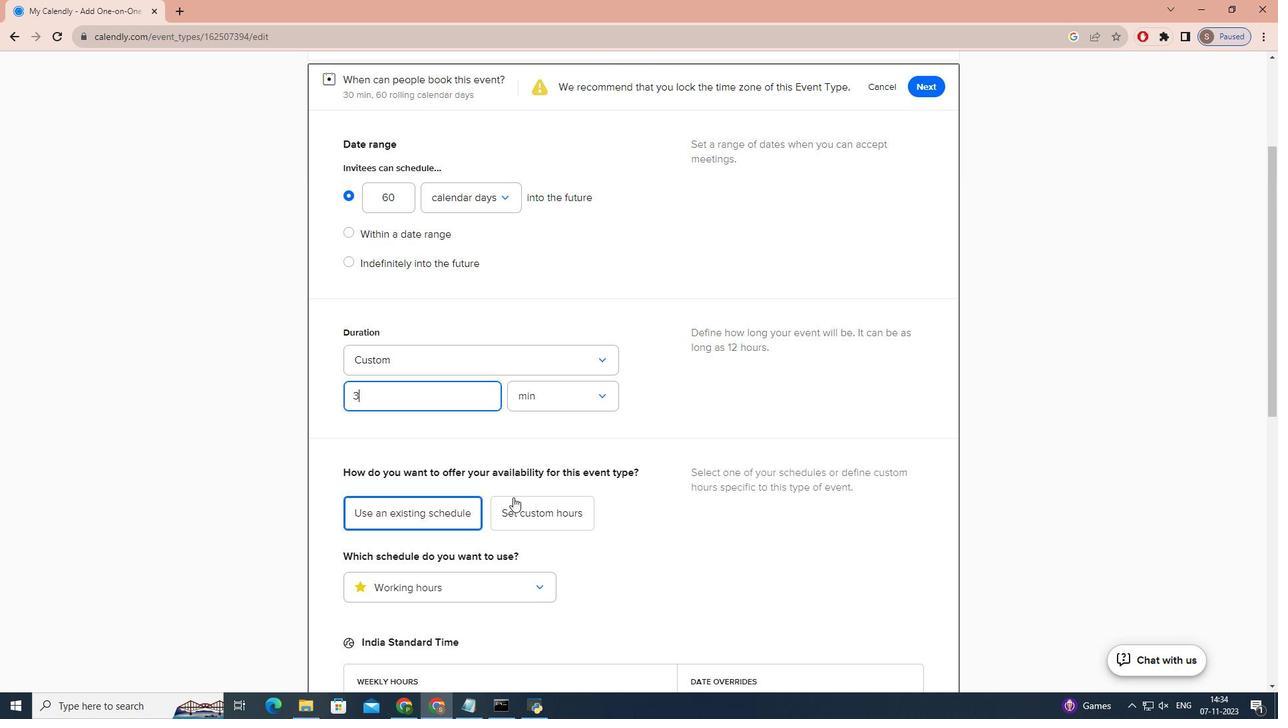 
Action: Mouse moved to (579, 412)
Screenshot: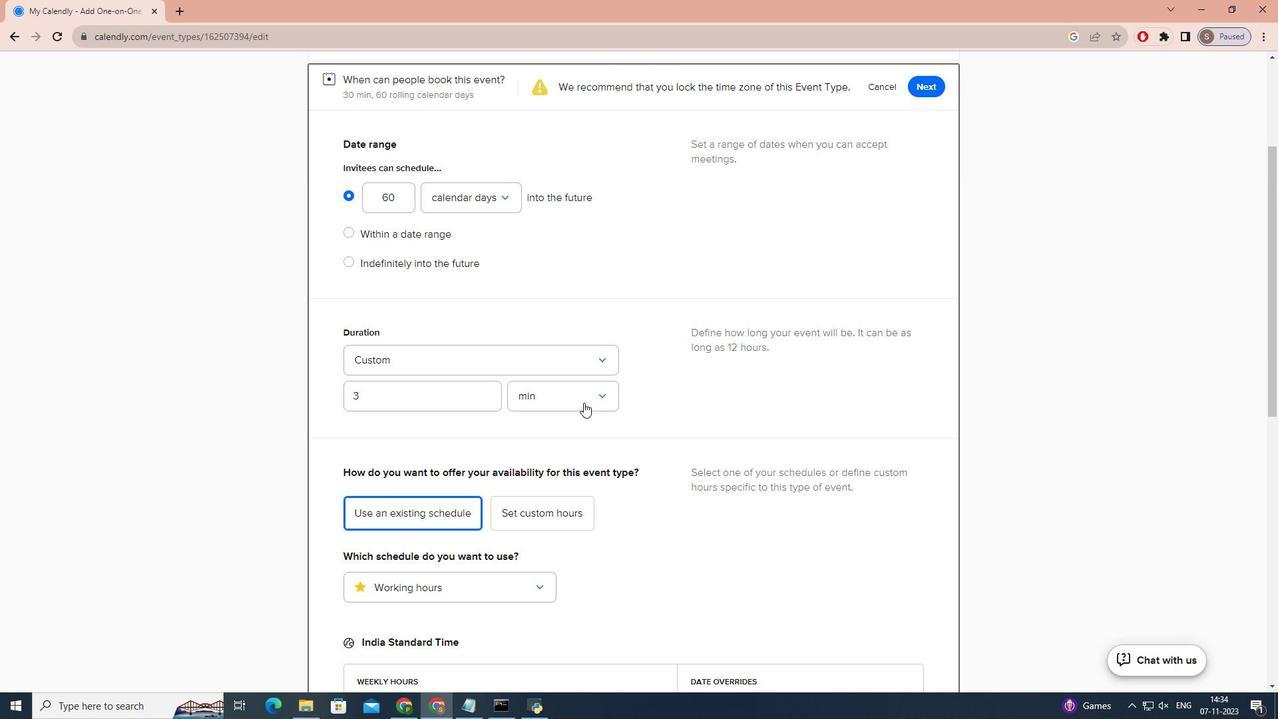 
Action: Mouse pressed left at (579, 412)
Screenshot: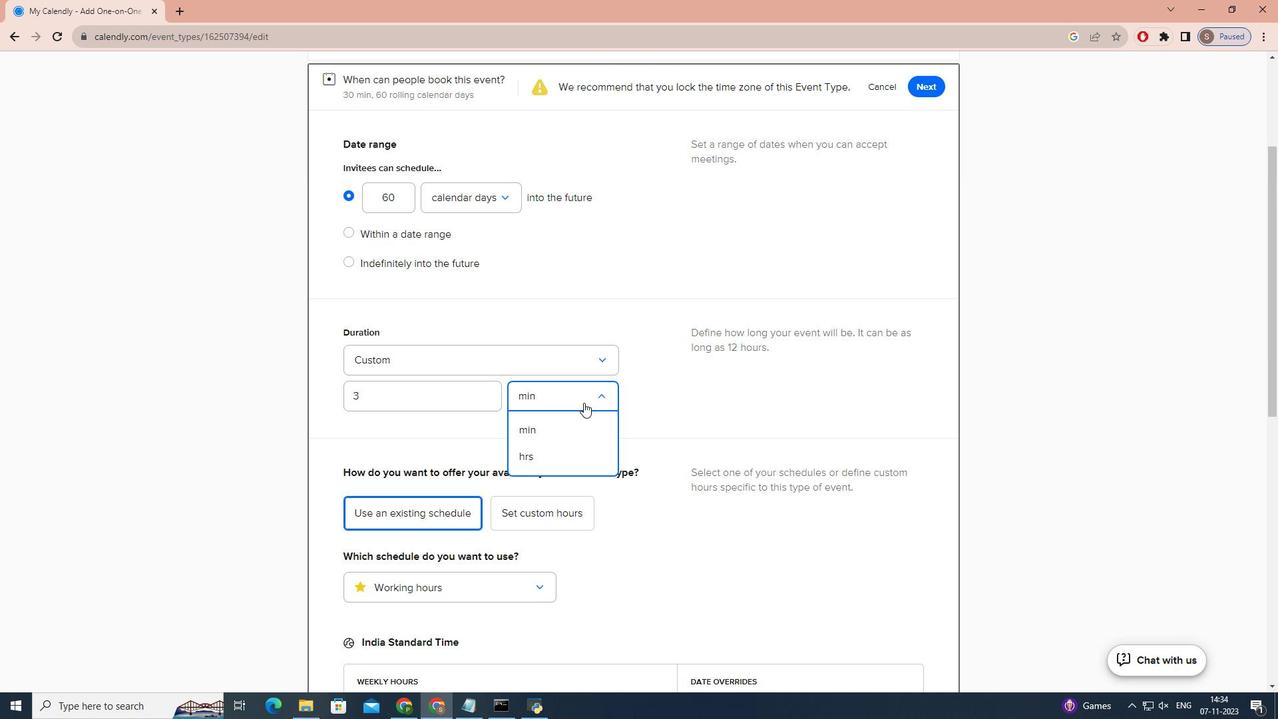 
Action: Mouse moved to (563, 457)
Screenshot: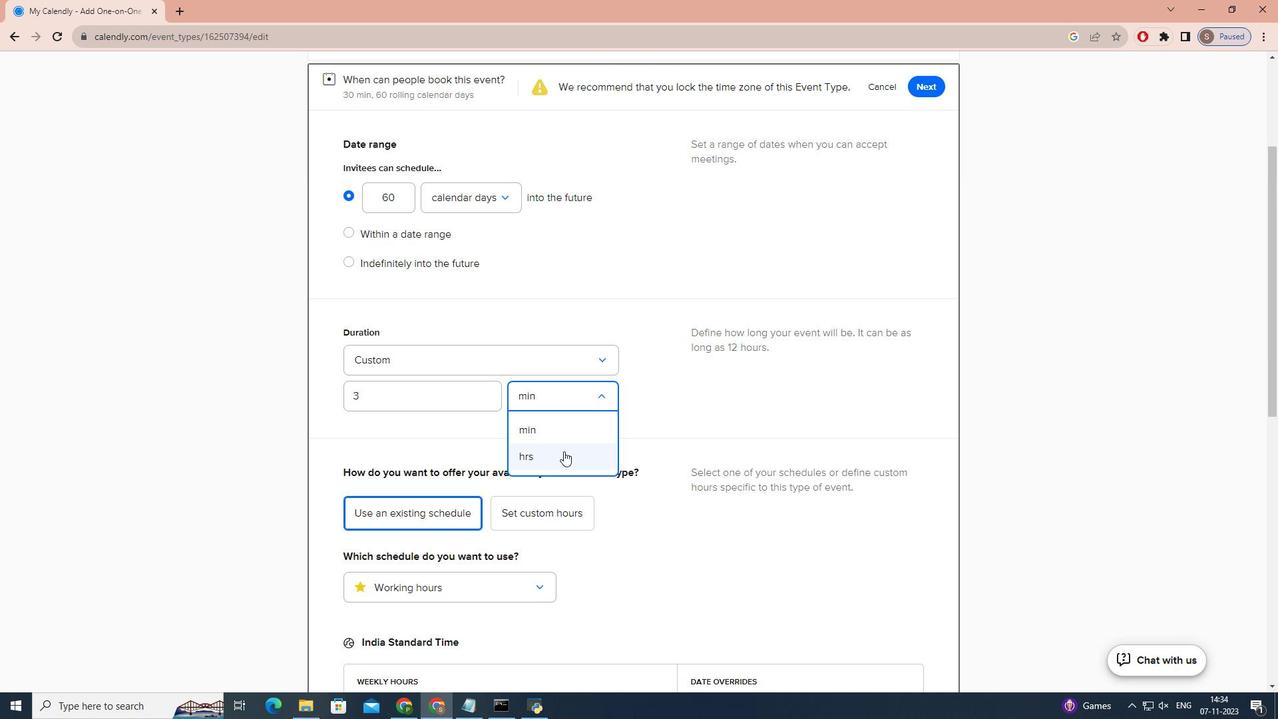 
Action: Mouse pressed left at (563, 457)
Screenshot: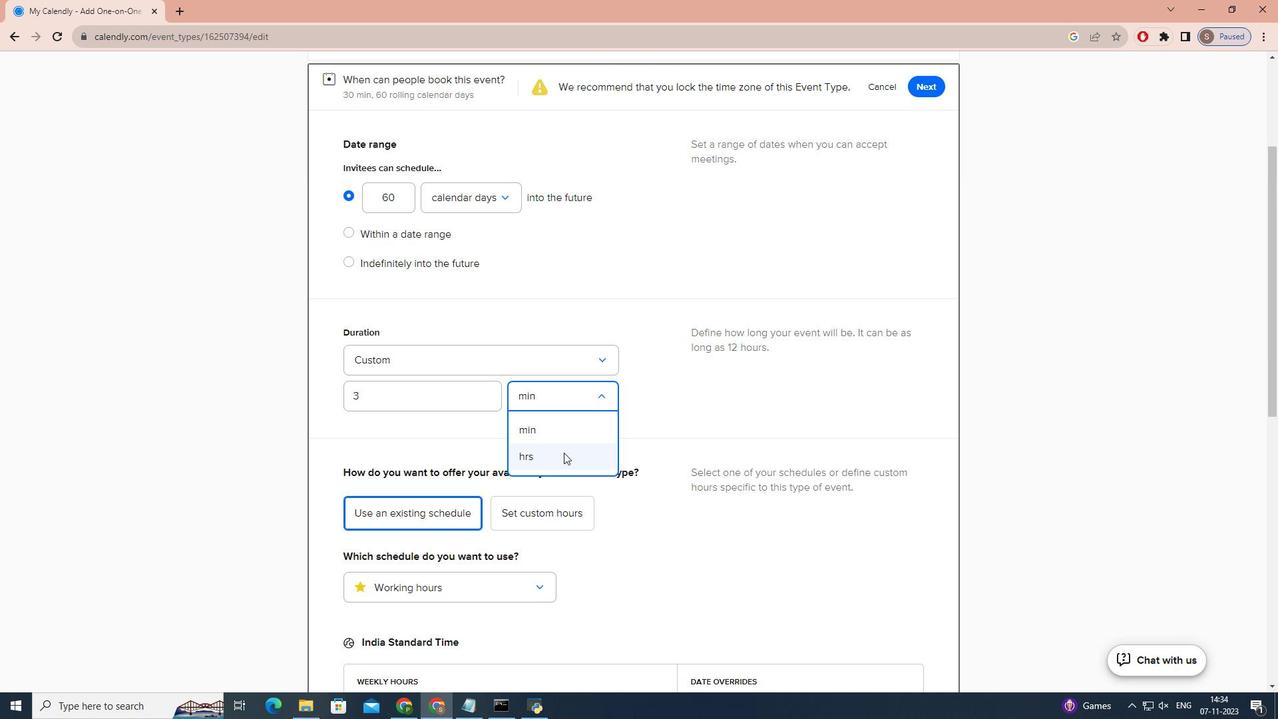 
Action: Mouse moved to (642, 420)
Screenshot: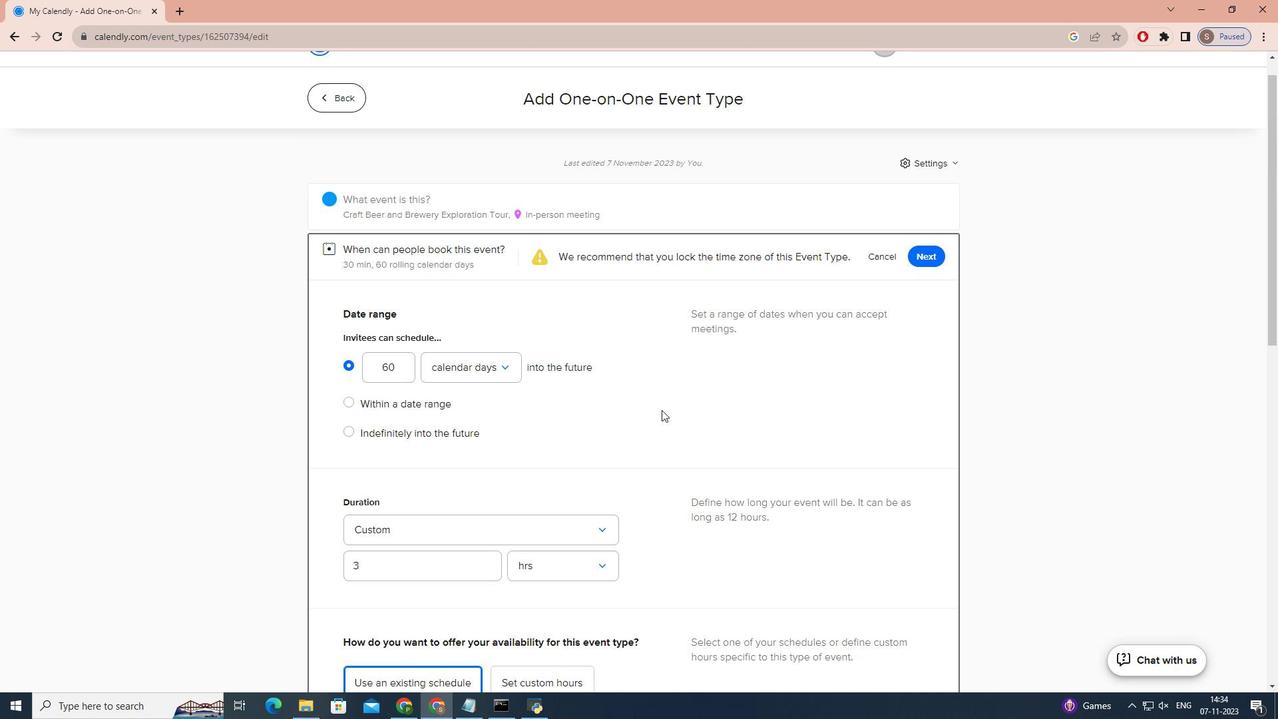 
Action: Mouse scrolled (642, 421) with delta (0, 0)
Screenshot: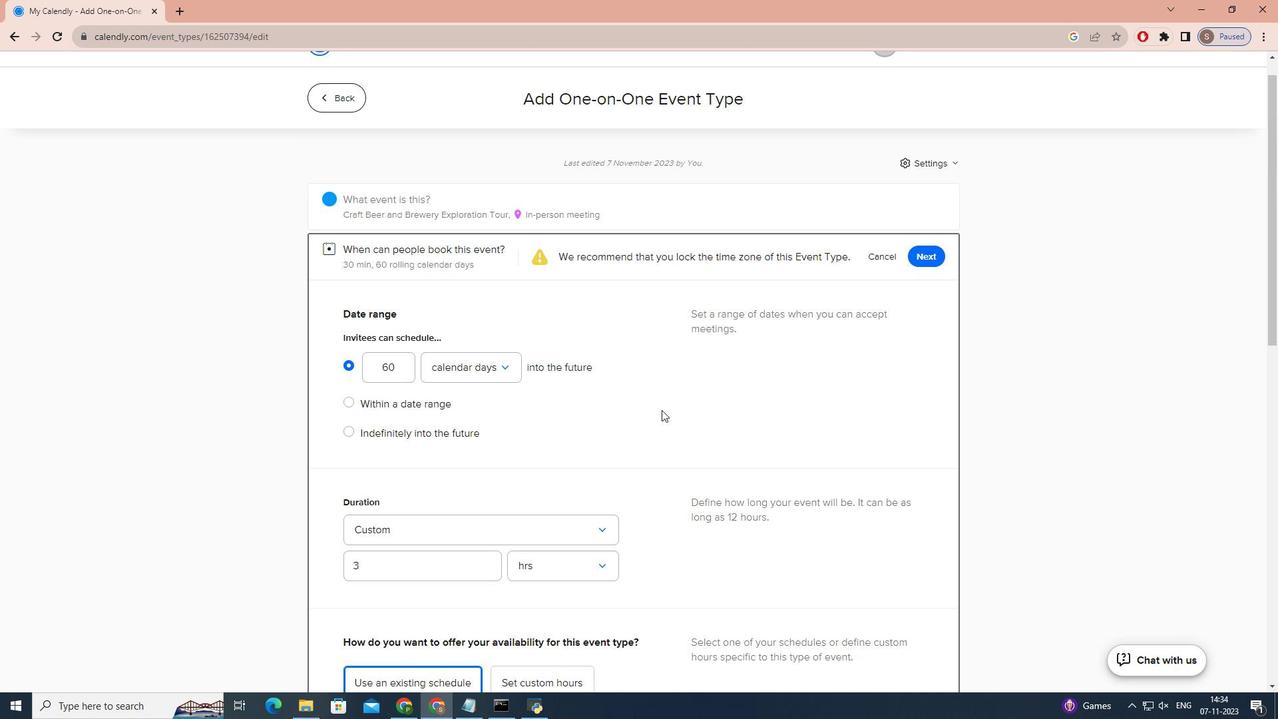 
Action: Mouse scrolled (642, 421) with delta (0, 0)
Screenshot: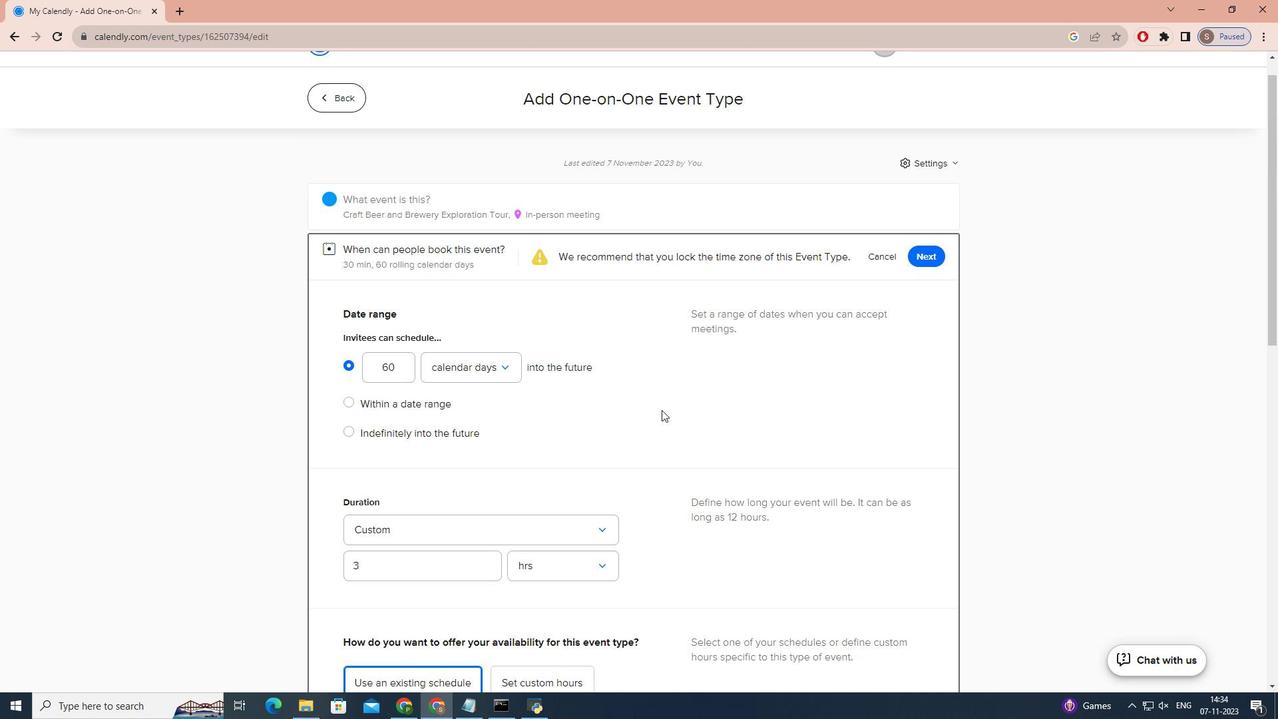 
Action: Mouse scrolled (642, 421) with delta (0, 0)
Screenshot: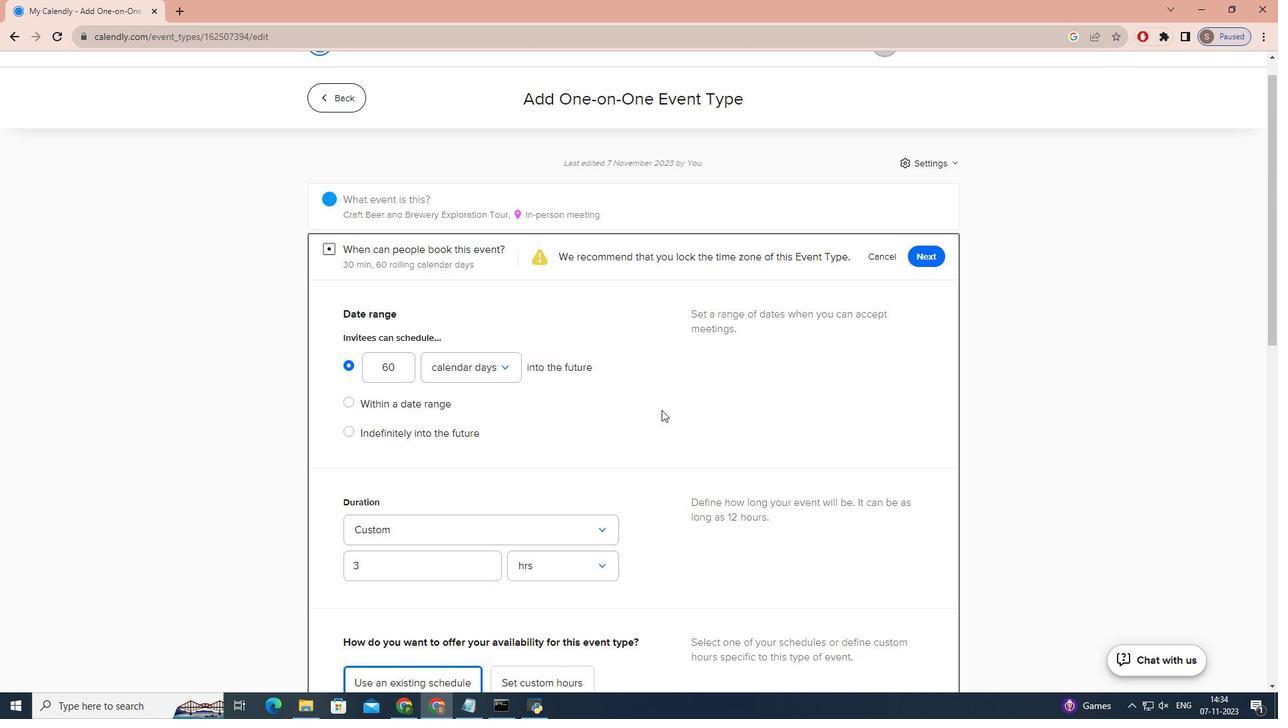 
Action: Mouse scrolled (642, 421) with delta (0, 0)
Screenshot: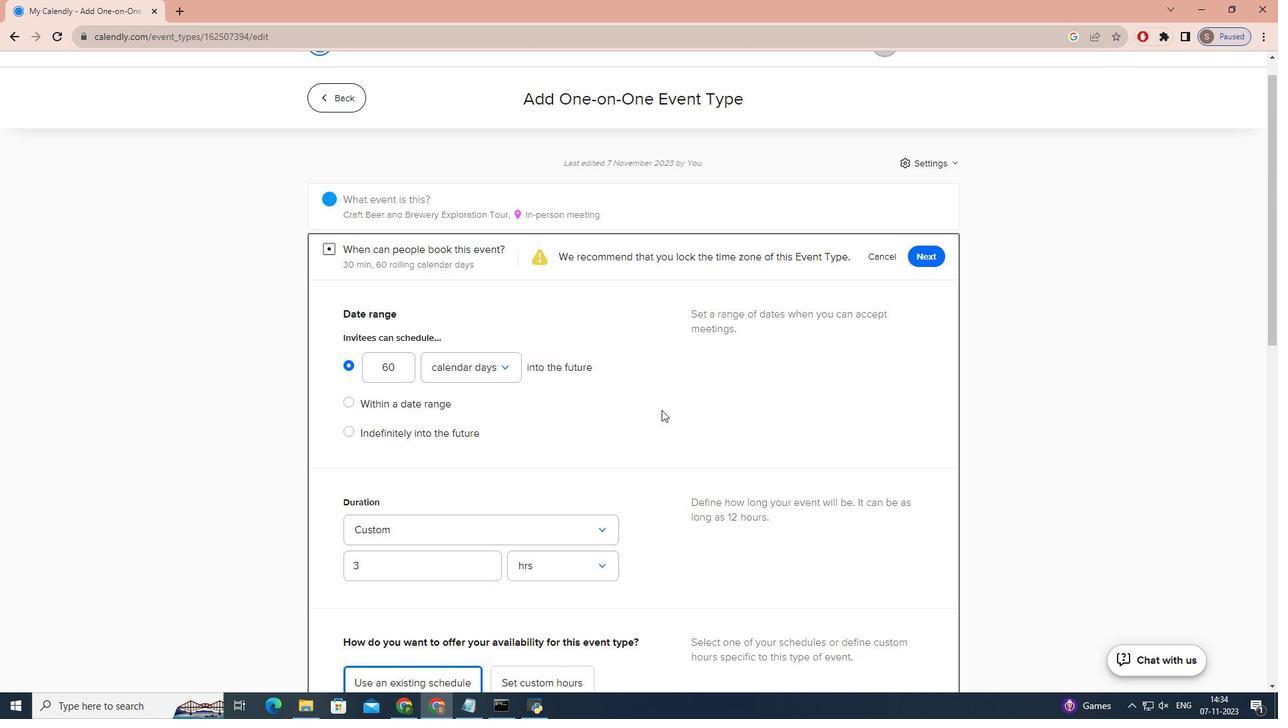 
Action: Mouse scrolled (642, 421) with delta (0, 0)
Screenshot: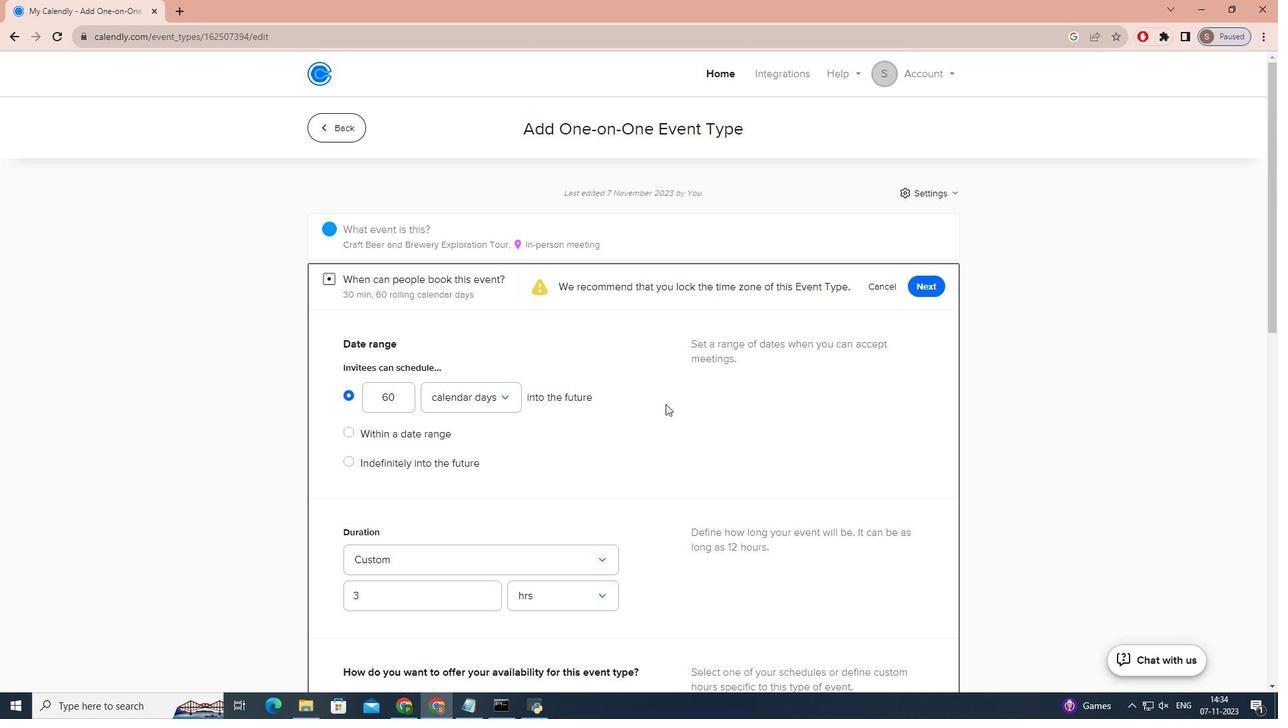 
Action: Mouse scrolled (642, 421) with delta (0, 0)
Screenshot: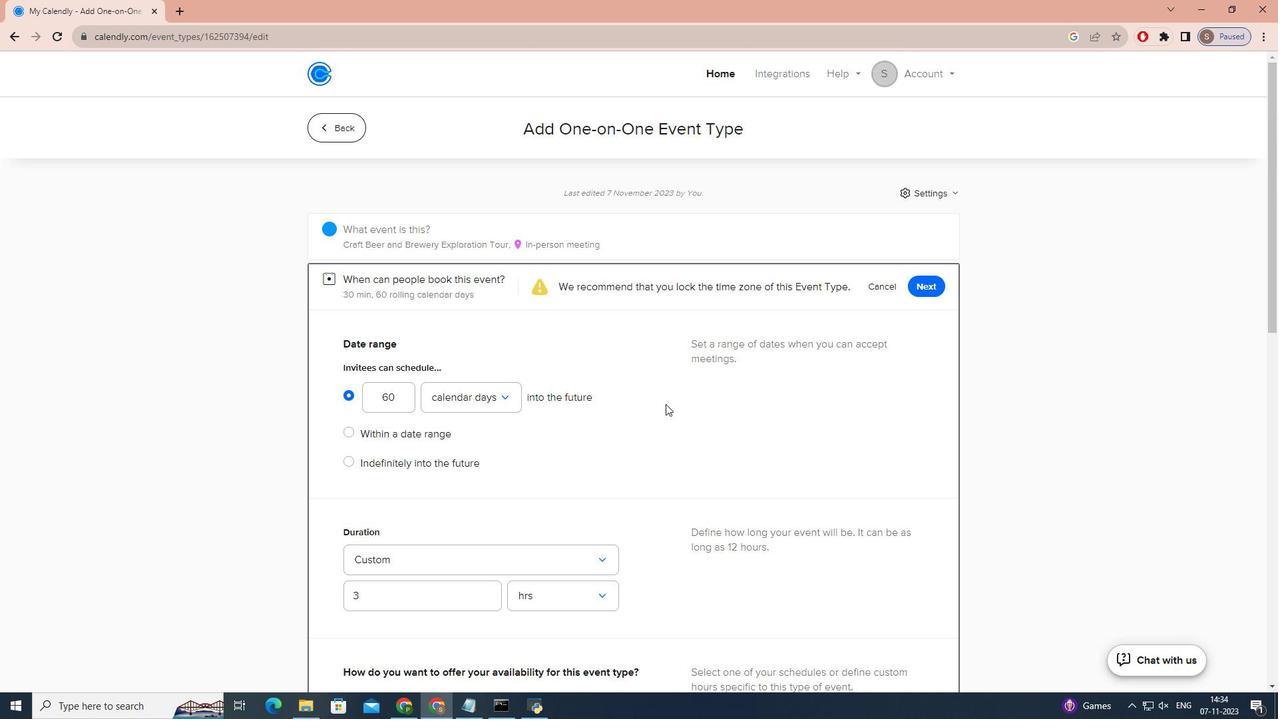 
Action: Mouse moved to (853, 299)
Screenshot: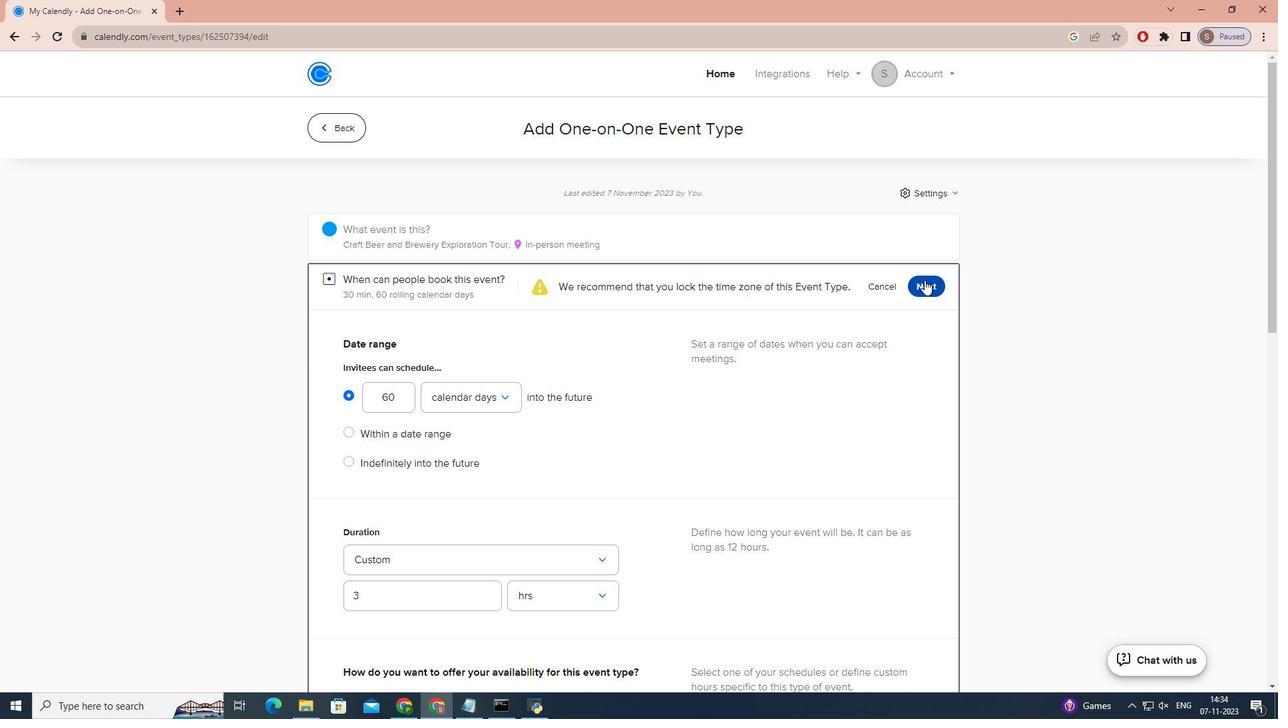 
Action: Mouse pressed left at (853, 299)
Screenshot: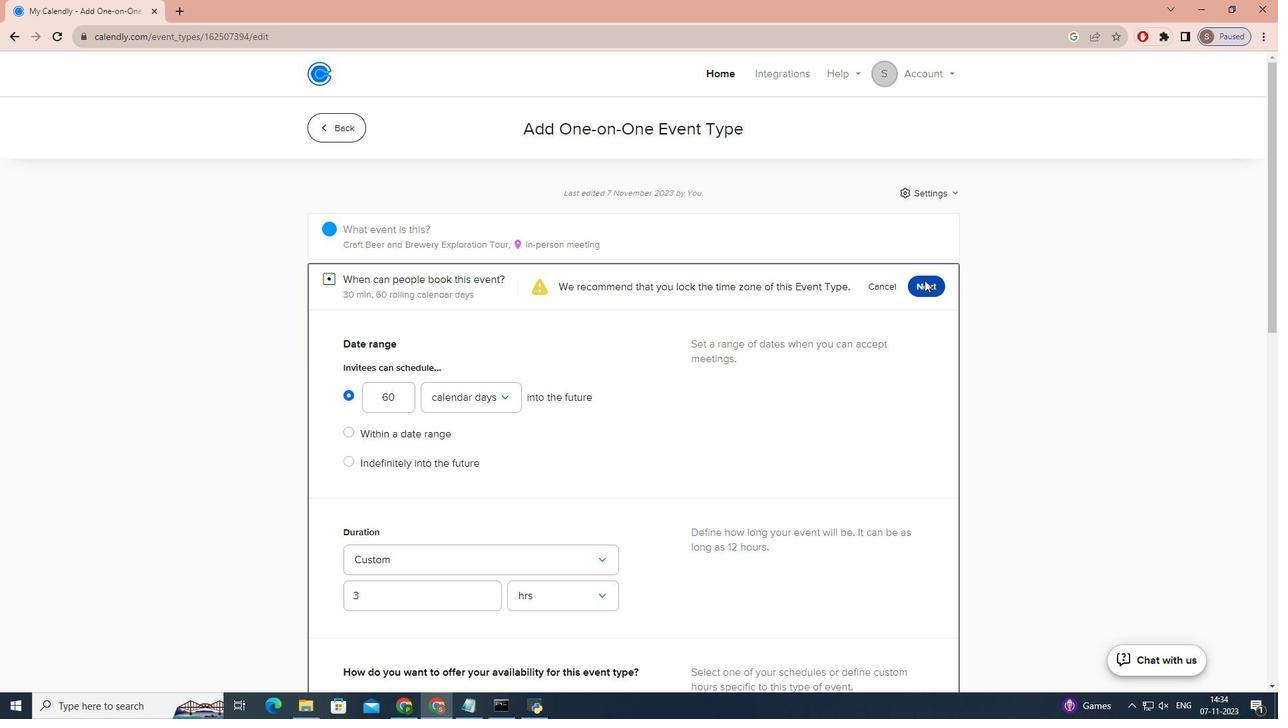 
Action: Mouse moved to (853, 299)
Screenshot: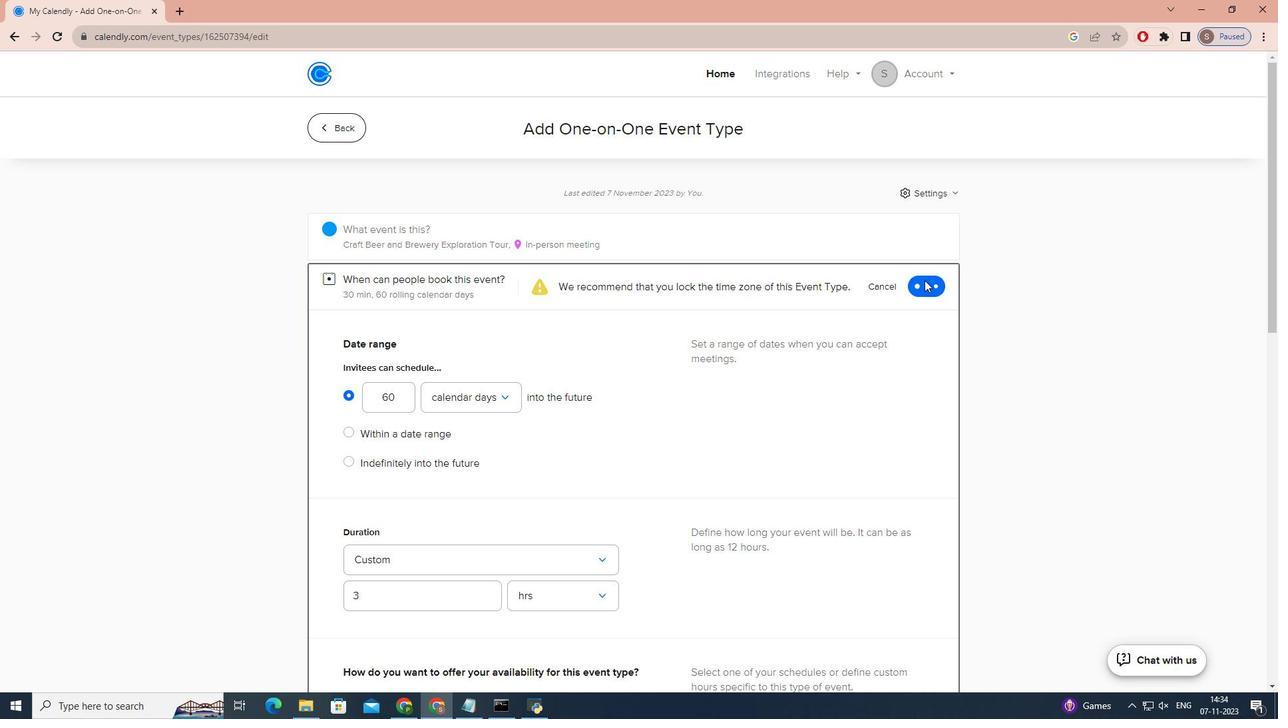
